 Task: Create a due date automation trigger when advanced on, on the monday after a card is due add basic with the yellow label at 11:00 AM.
Action: Mouse moved to (879, 264)
Screenshot: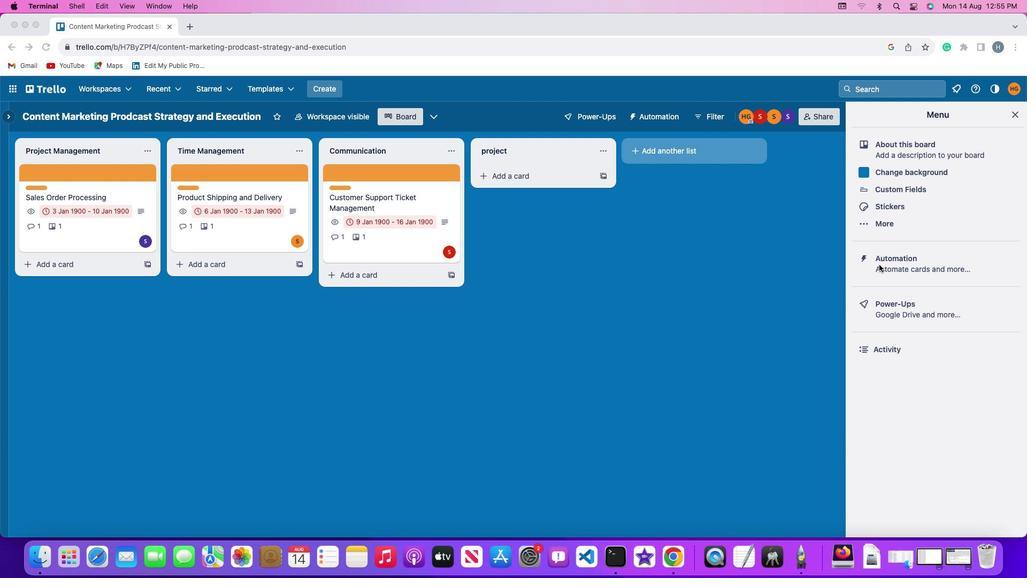 
Action: Mouse pressed left at (879, 264)
Screenshot: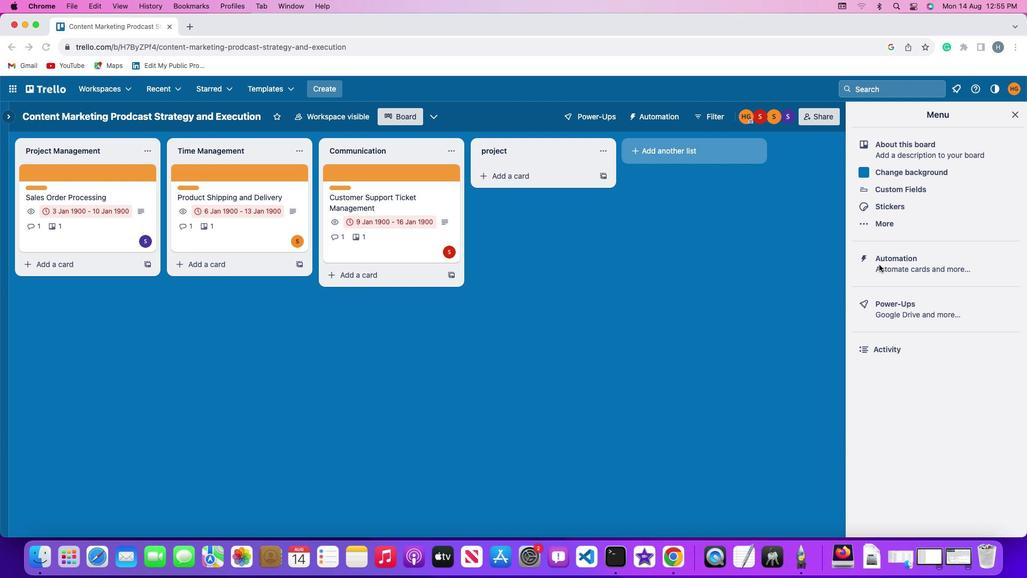 
Action: Mouse pressed left at (879, 264)
Screenshot: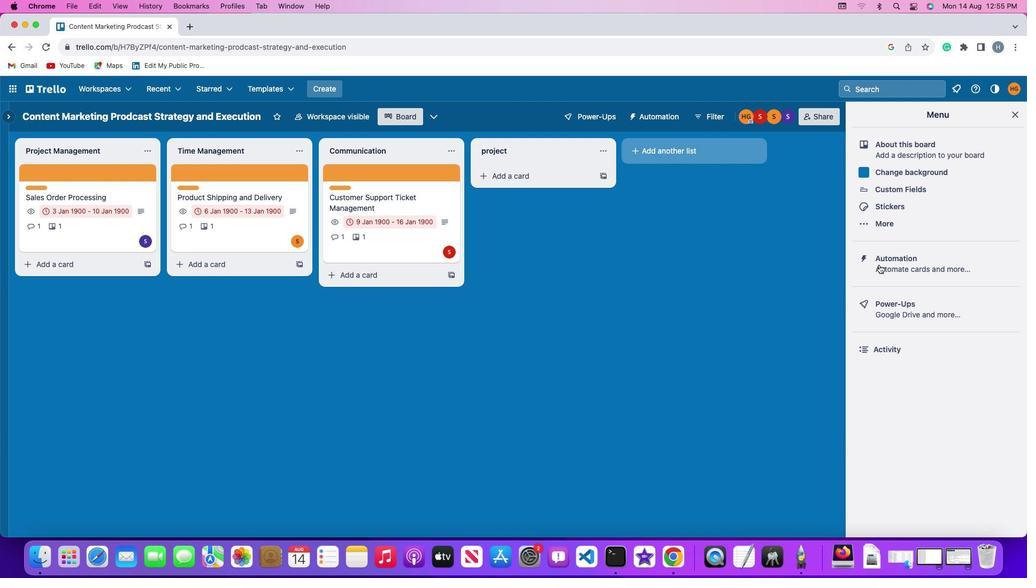 
Action: Mouse moved to (64, 250)
Screenshot: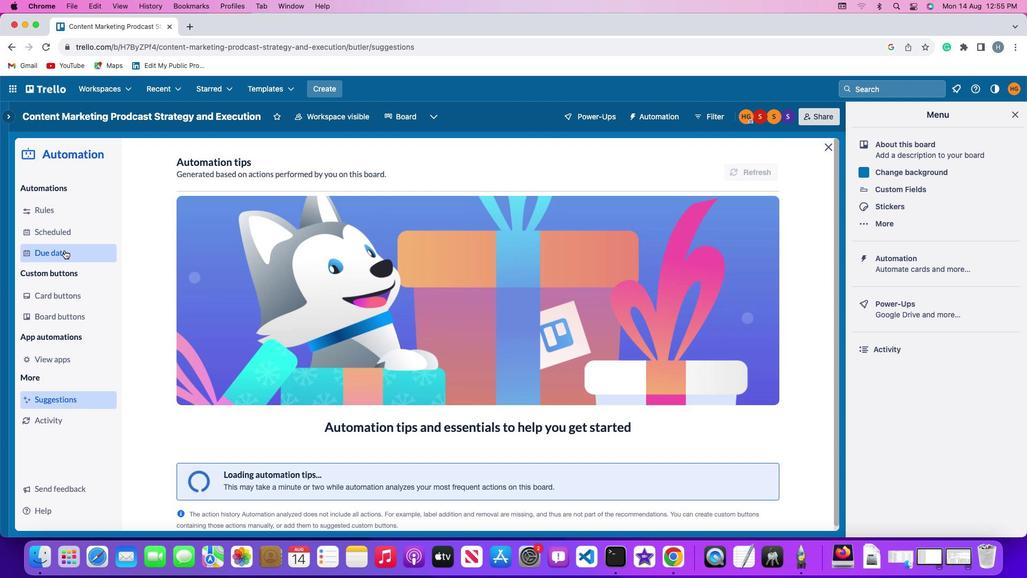 
Action: Mouse pressed left at (64, 250)
Screenshot: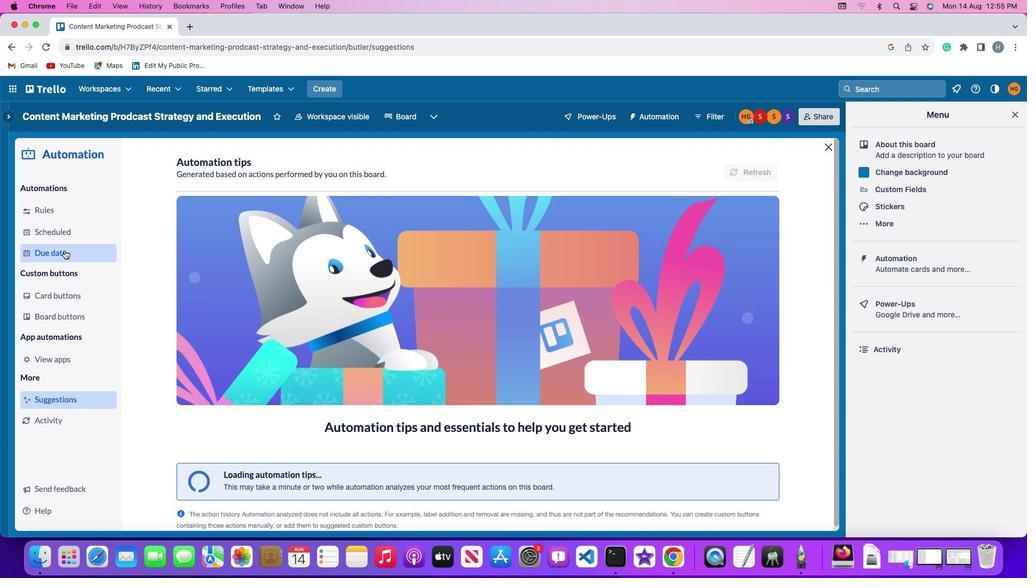 
Action: Mouse moved to (723, 161)
Screenshot: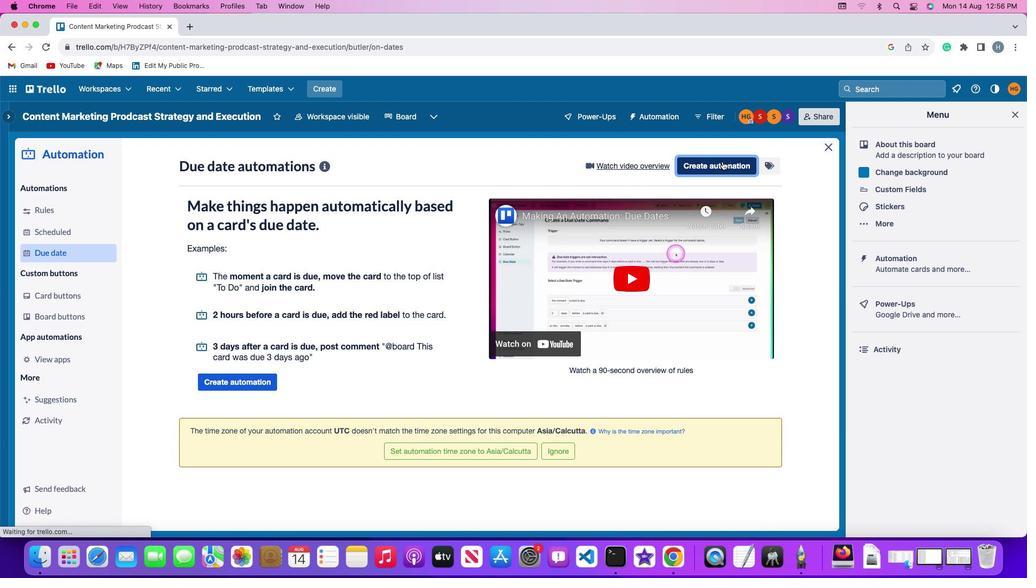 
Action: Mouse pressed left at (723, 161)
Screenshot: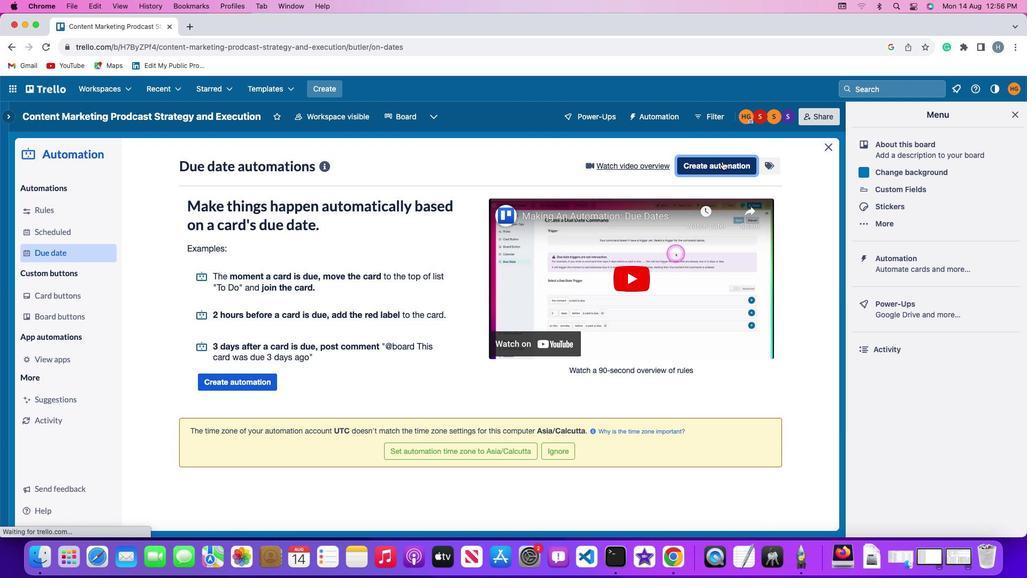 
Action: Mouse moved to (210, 272)
Screenshot: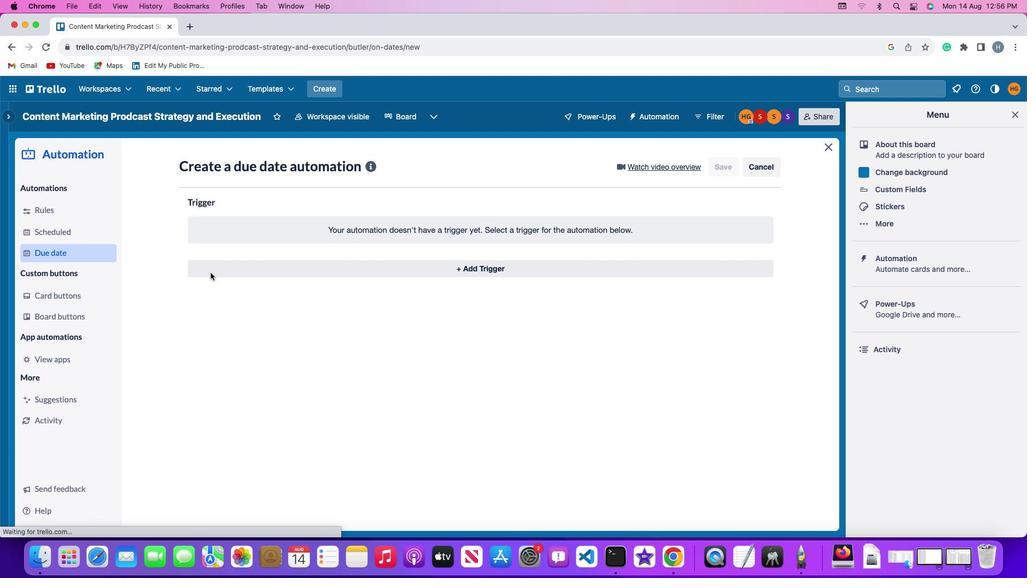 
Action: Mouse pressed left at (210, 272)
Screenshot: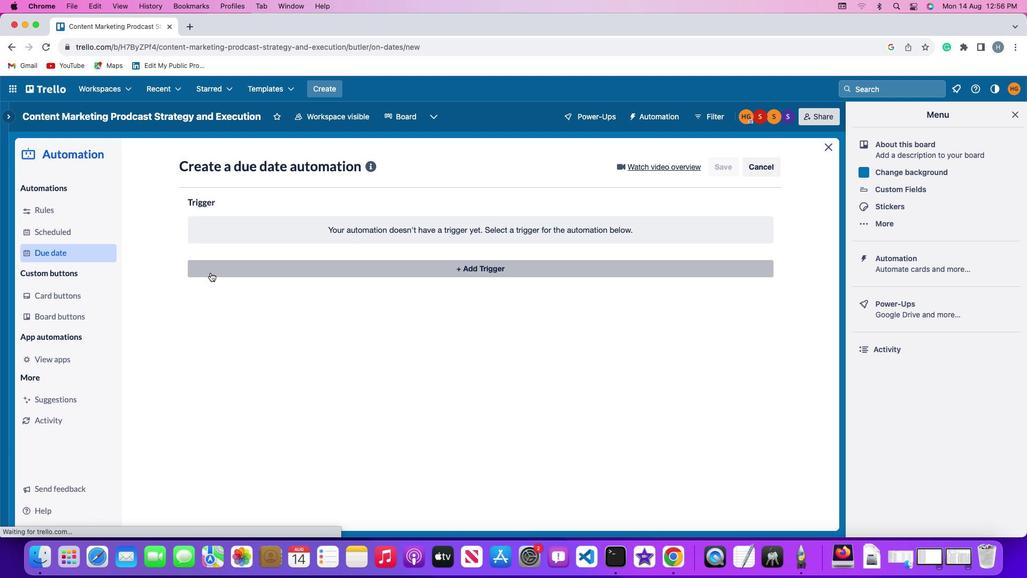 
Action: Mouse moved to (236, 464)
Screenshot: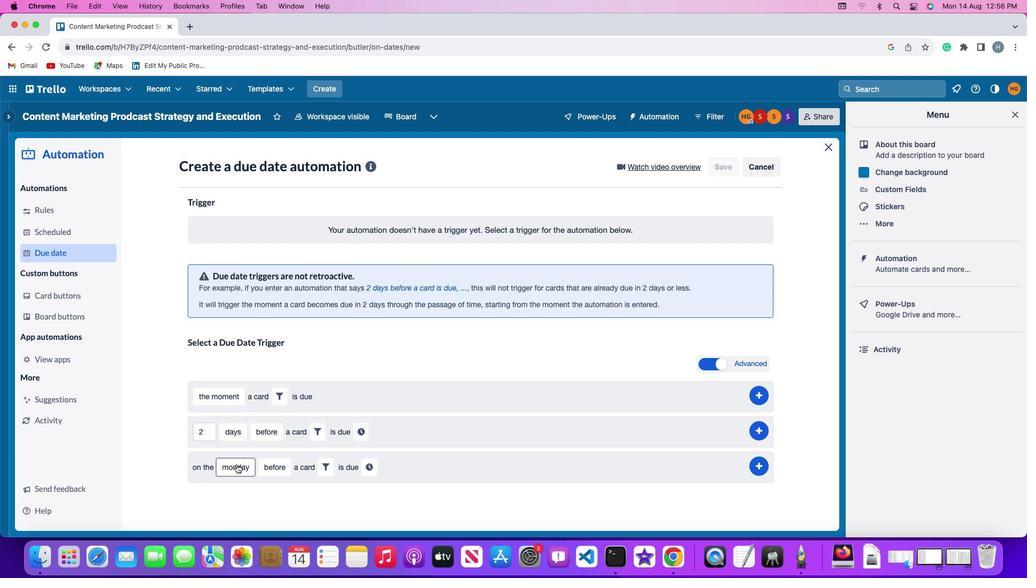 
Action: Mouse pressed left at (236, 464)
Screenshot: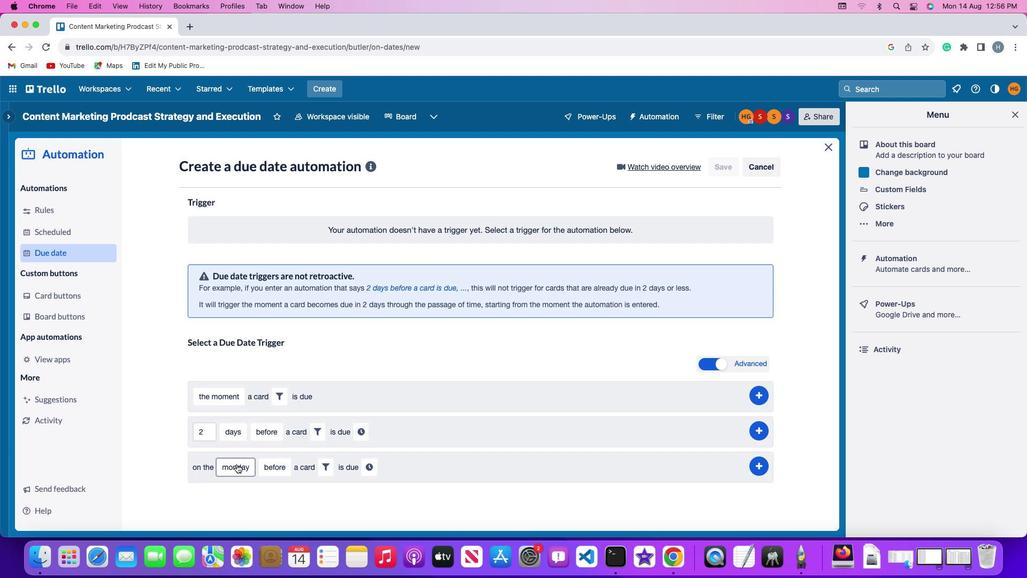 
Action: Mouse moved to (255, 320)
Screenshot: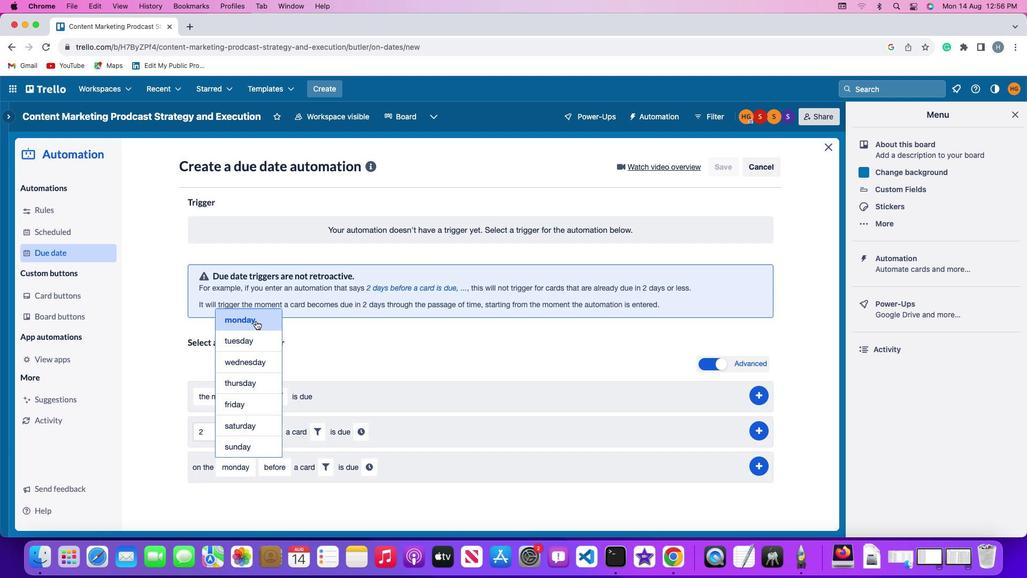 
Action: Mouse pressed left at (255, 320)
Screenshot: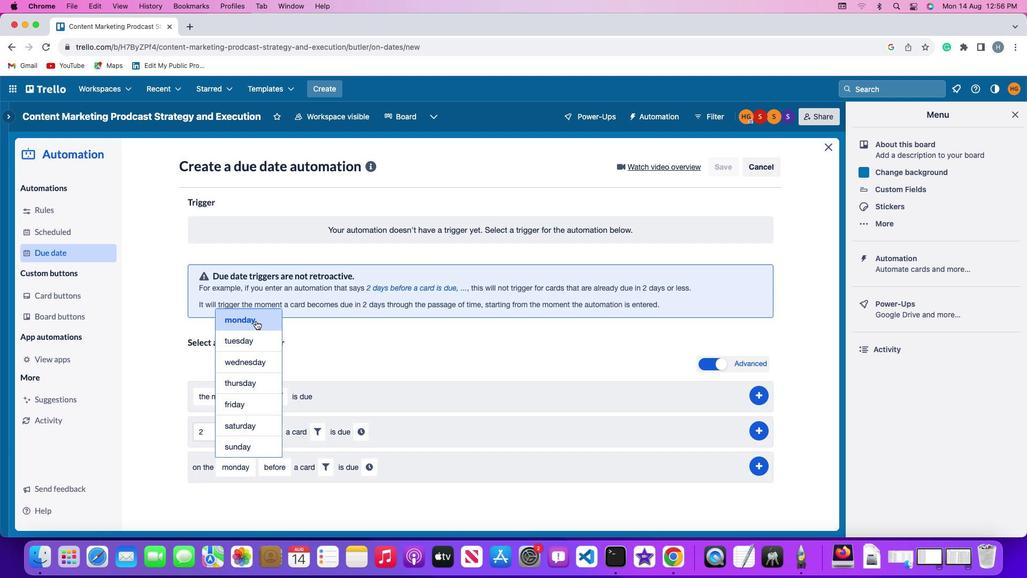 
Action: Mouse moved to (276, 469)
Screenshot: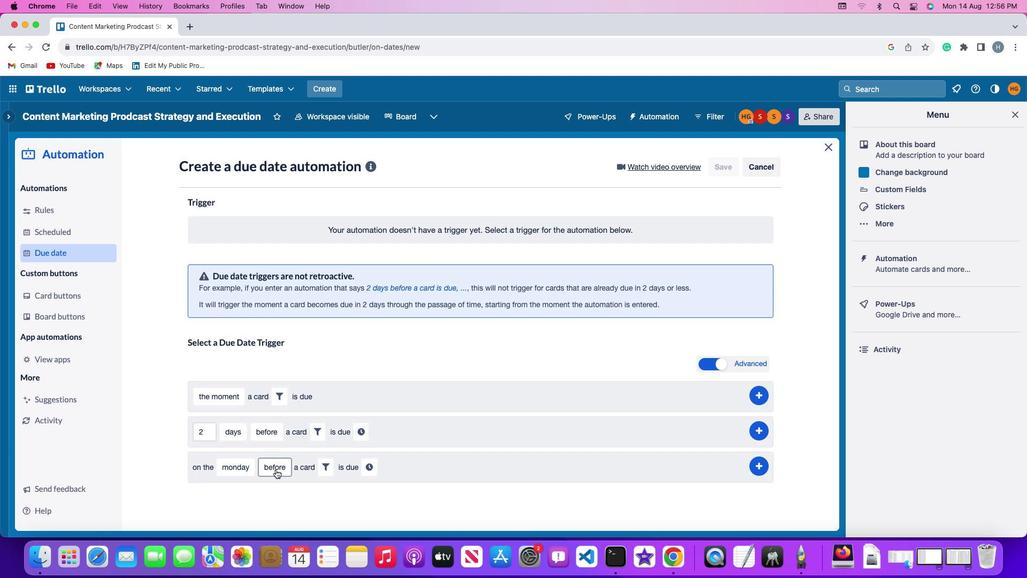 
Action: Mouse pressed left at (276, 469)
Screenshot: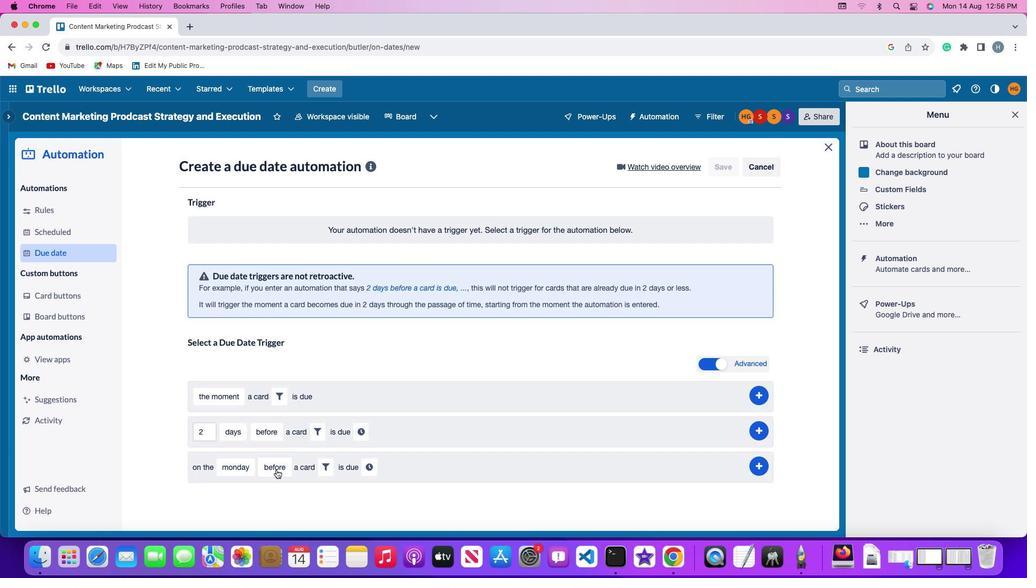 
Action: Mouse moved to (296, 403)
Screenshot: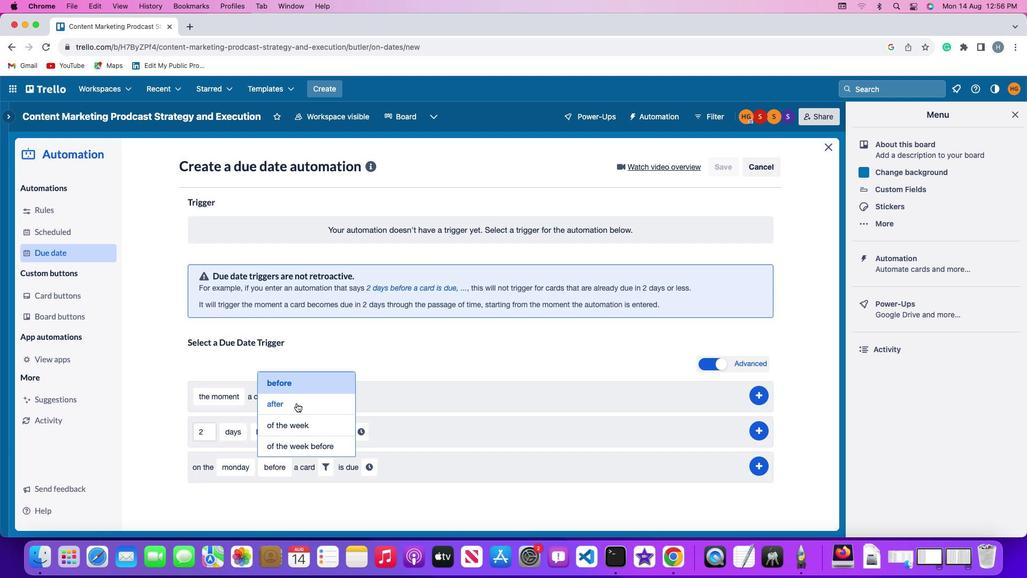 
Action: Mouse pressed left at (296, 403)
Screenshot: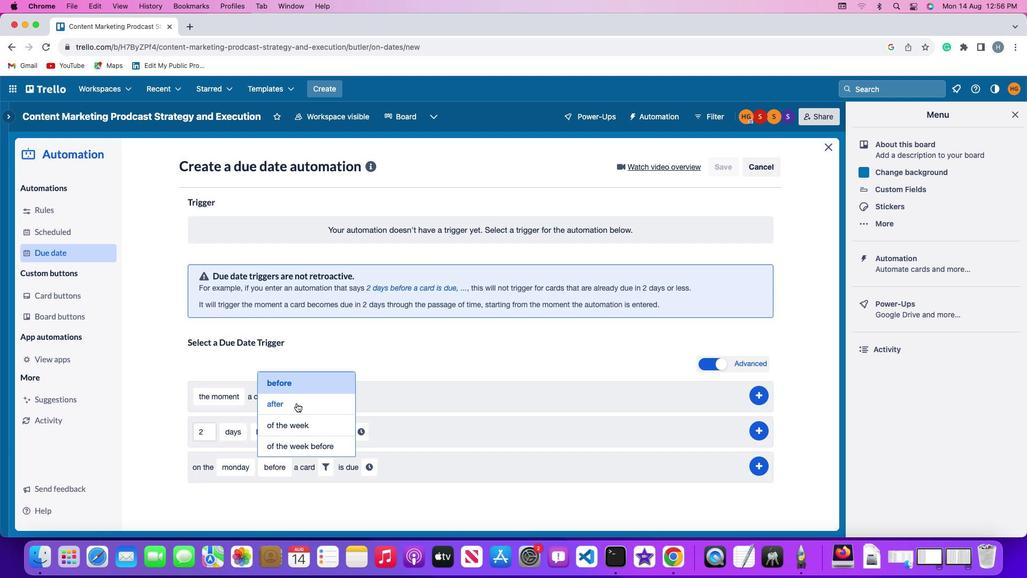 
Action: Mouse moved to (320, 469)
Screenshot: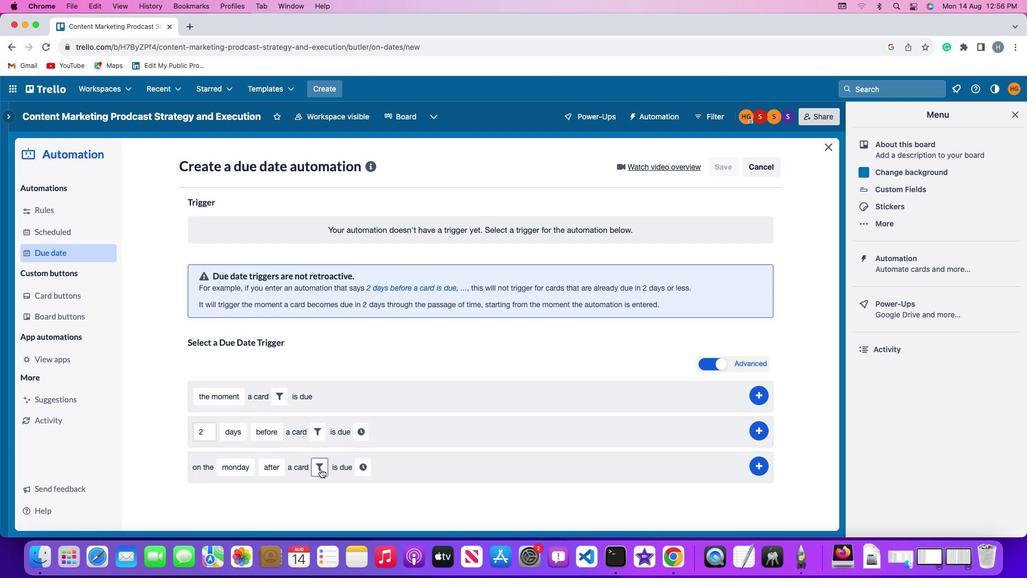 
Action: Mouse pressed left at (320, 469)
Screenshot: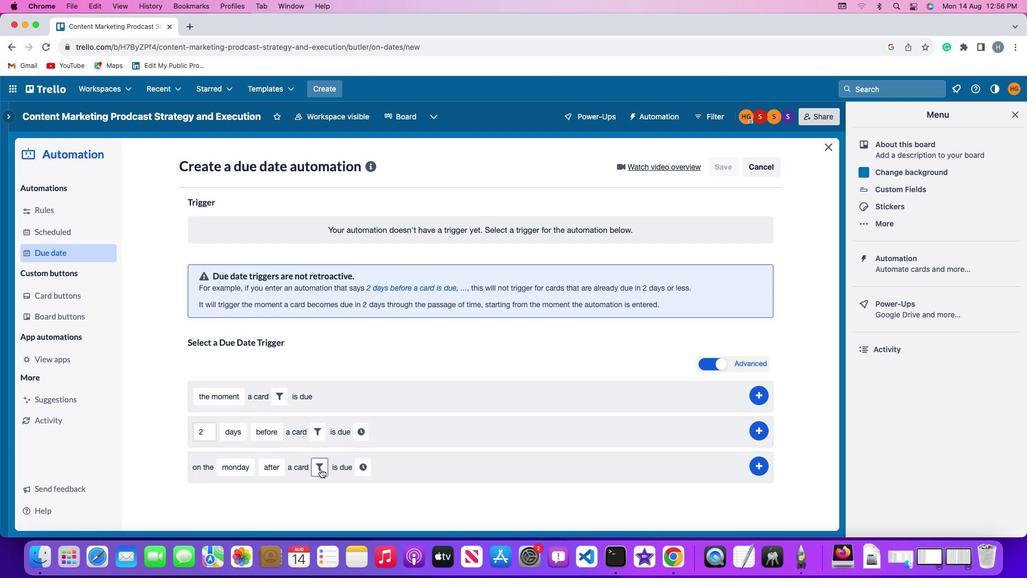 
Action: Mouse moved to (286, 479)
Screenshot: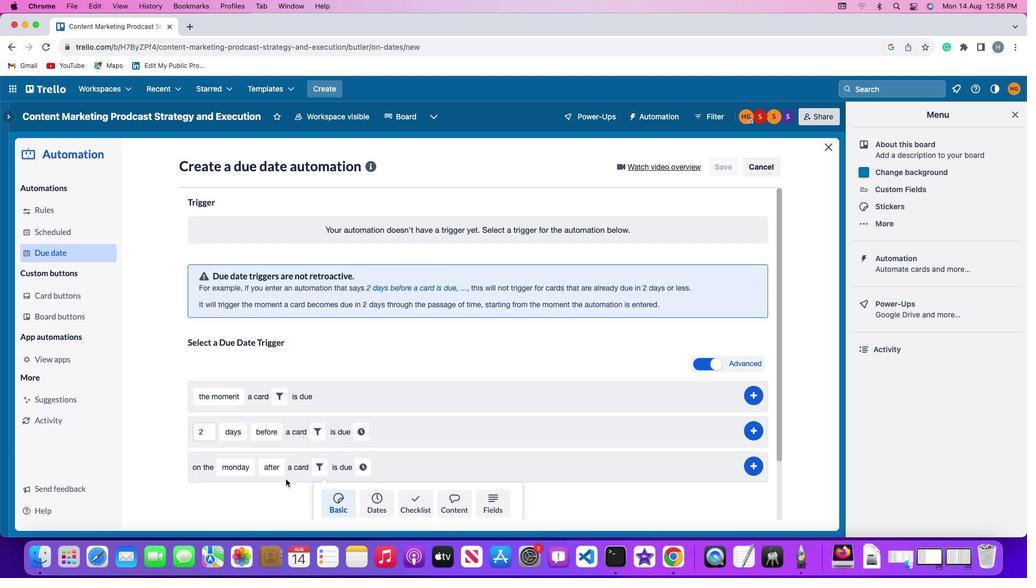 
Action: Mouse scrolled (286, 479) with delta (0, 0)
Screenshot: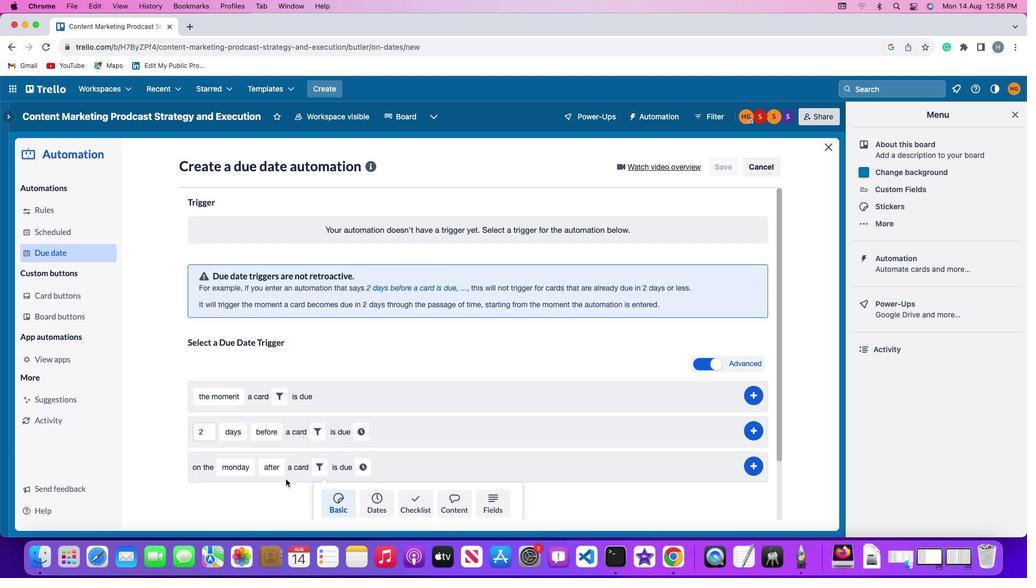 
Action: Mouse scrolled (286, 479) with delta (0, 0)
Screenshot: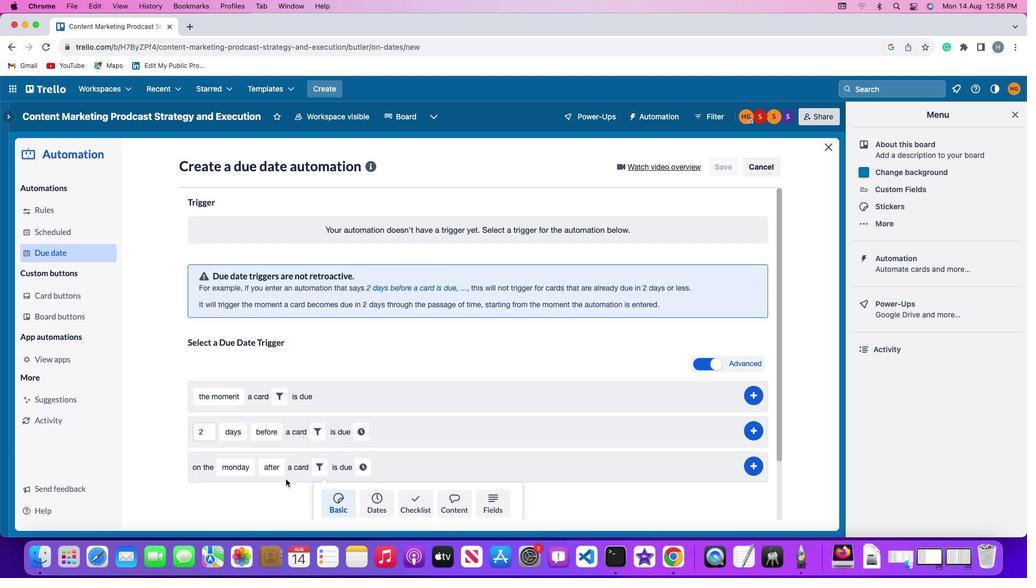 
Action: Mouse scrolled (286, 479) with delta (0, -1)
Screenshot: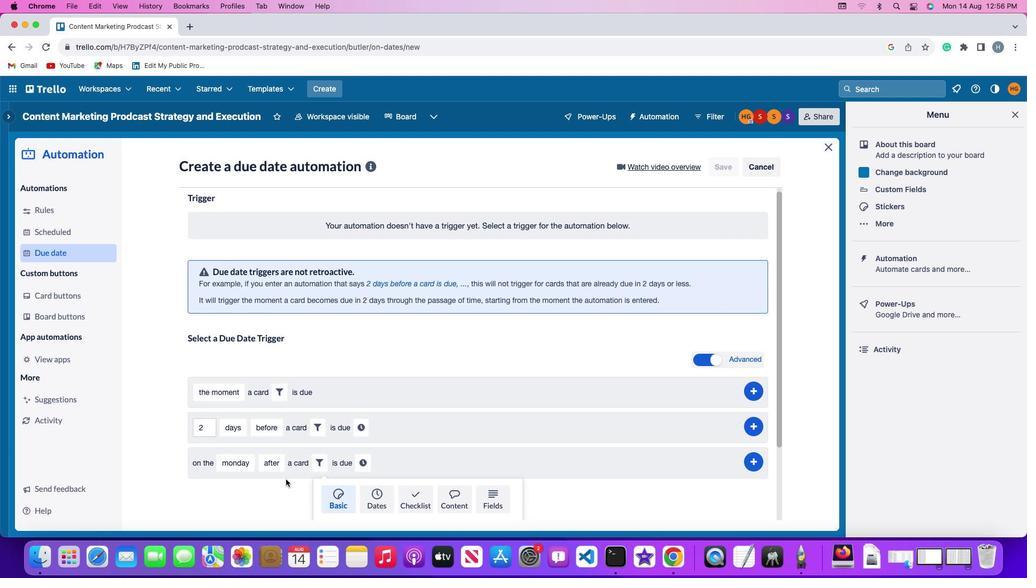 
Action: Mouse scrolled (286, 479) with delta (0, -2)
Screenshot: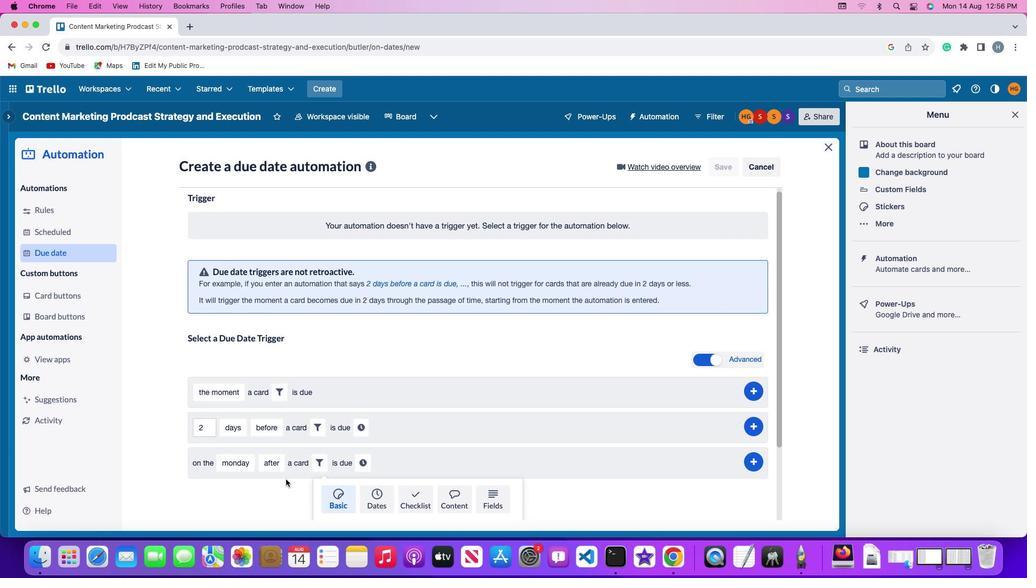 
Action: Mouse scrolled (286, 479) with delta (0, -3)
Screenshot: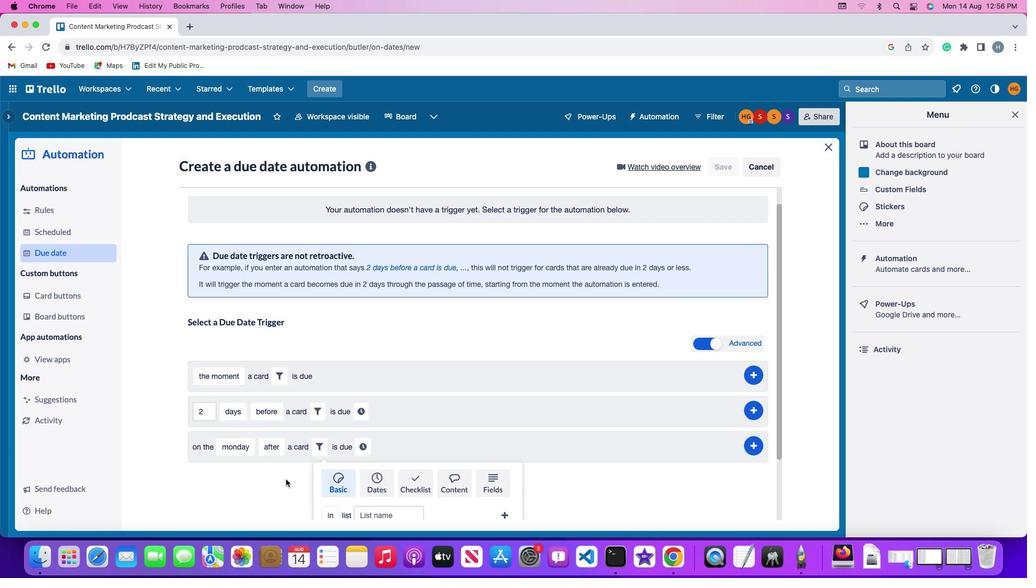 
Action: Mouse moved to (286, 479)
Screenshot: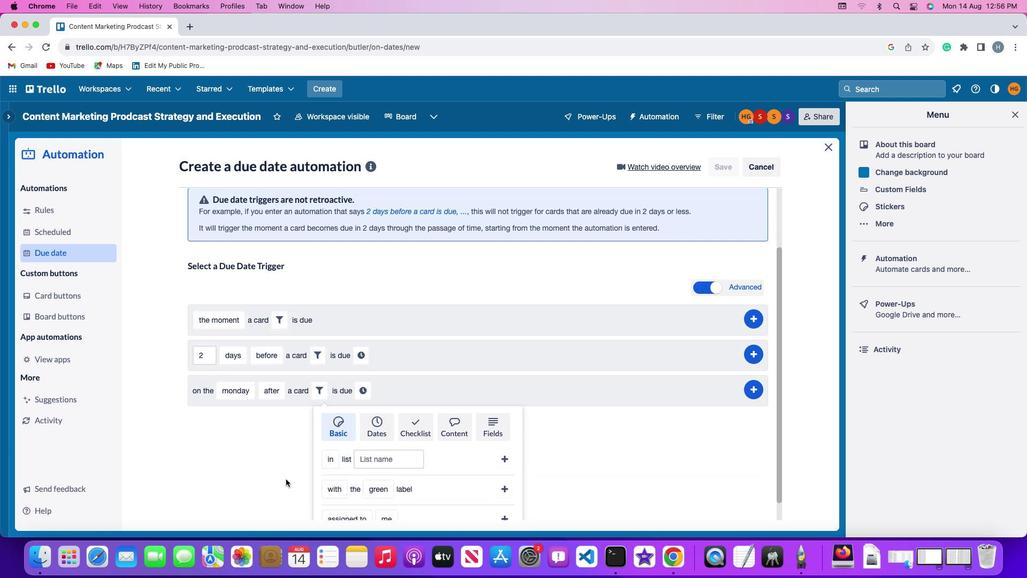 
Action: Mouse scrolled (286, 479) with delta (0, 0)
Screenshot: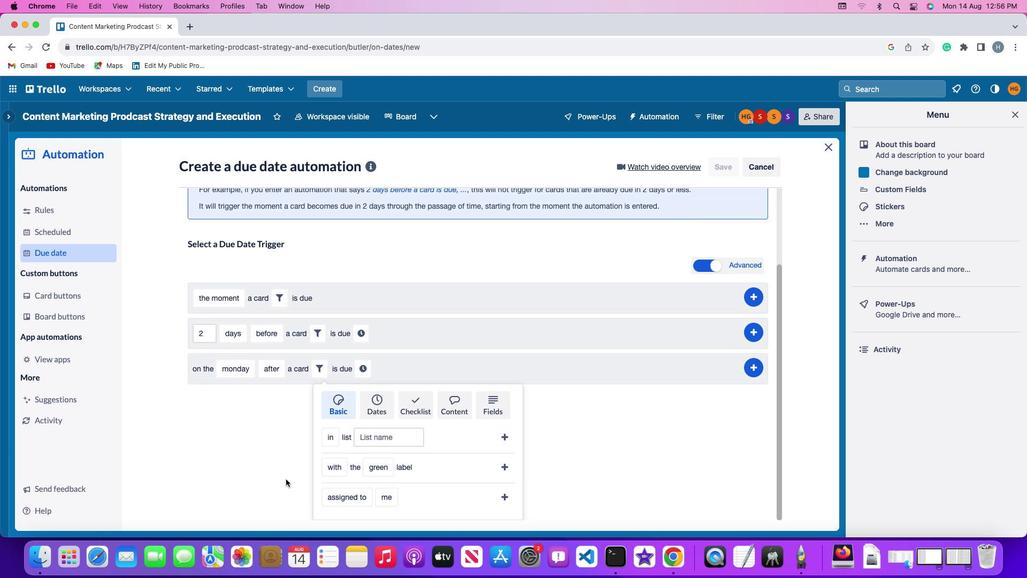 
Action: Mouse scrolled (286, 479) with delta (0, 0)
Screenshot: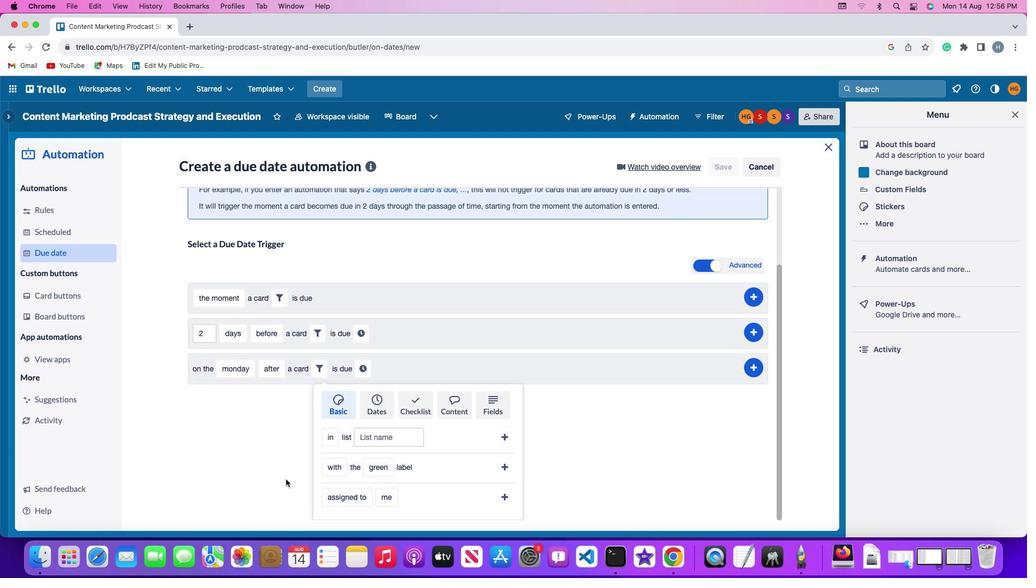 
Action: Mouse scrolled (286, 479) with delta (0, -1)
Screenshot: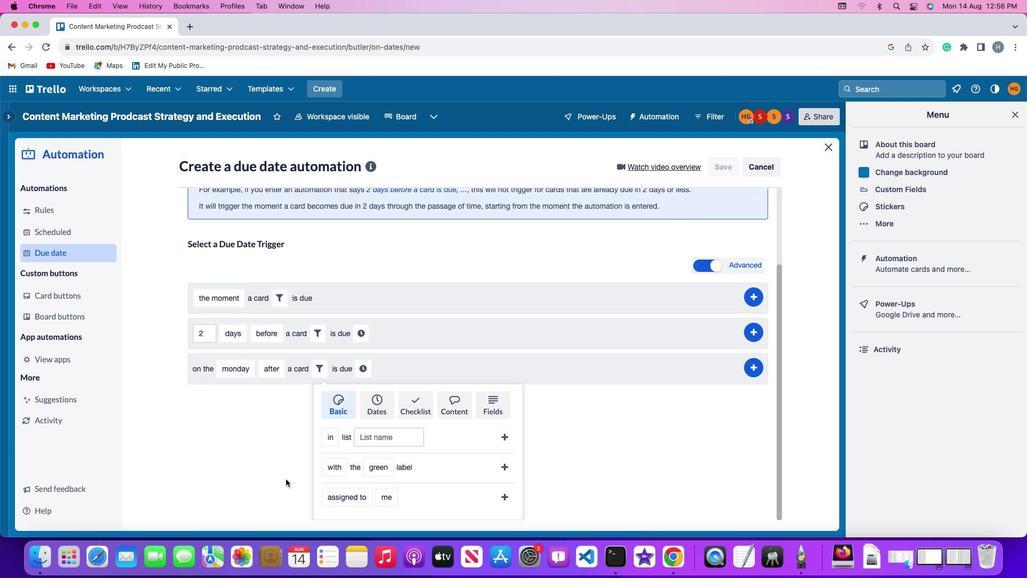 
Action: Mouse moved to (334, 470)
Screenshot: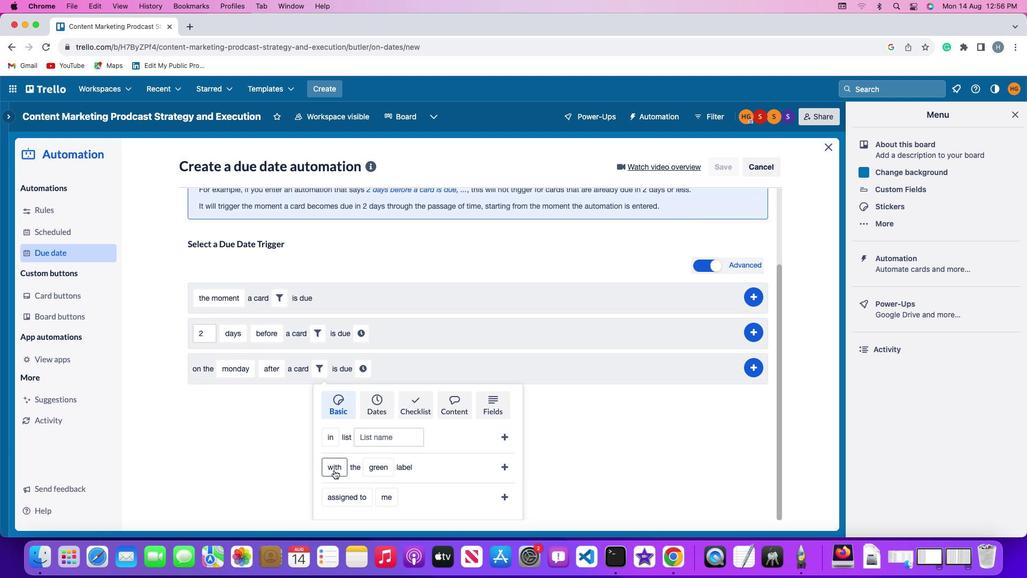 
Action: Mouse pressed left at (334, 470)
Screenshot: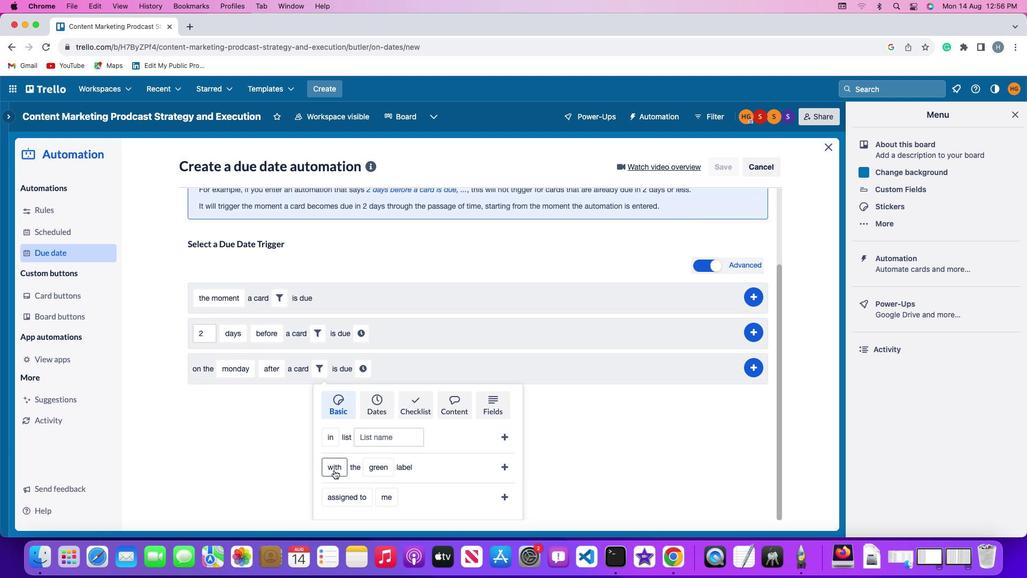 
Action: Mouse moved to (349, 403)
Screenshot: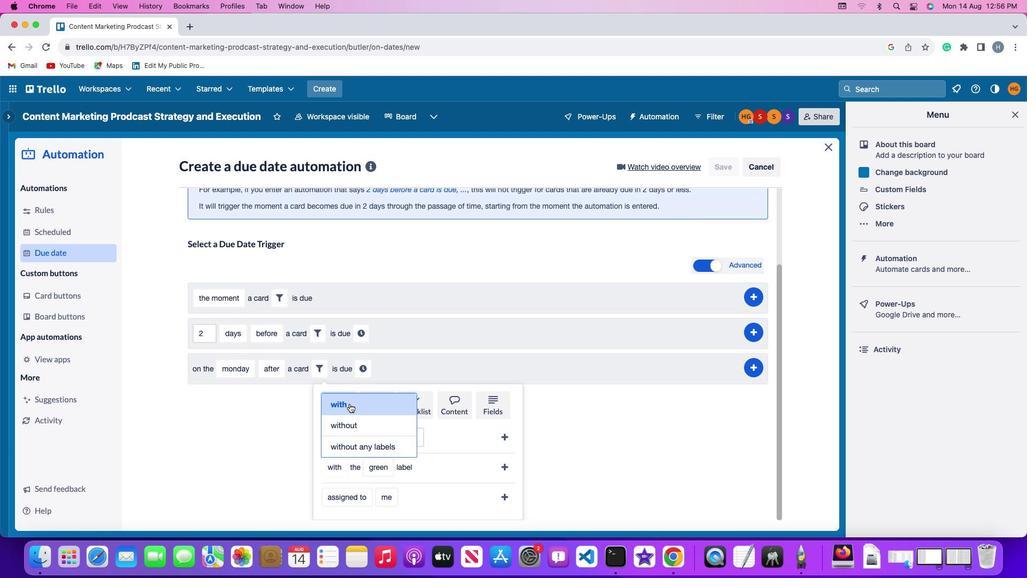 
Action: Mouse pressed left at (349, 403)
Screenshot: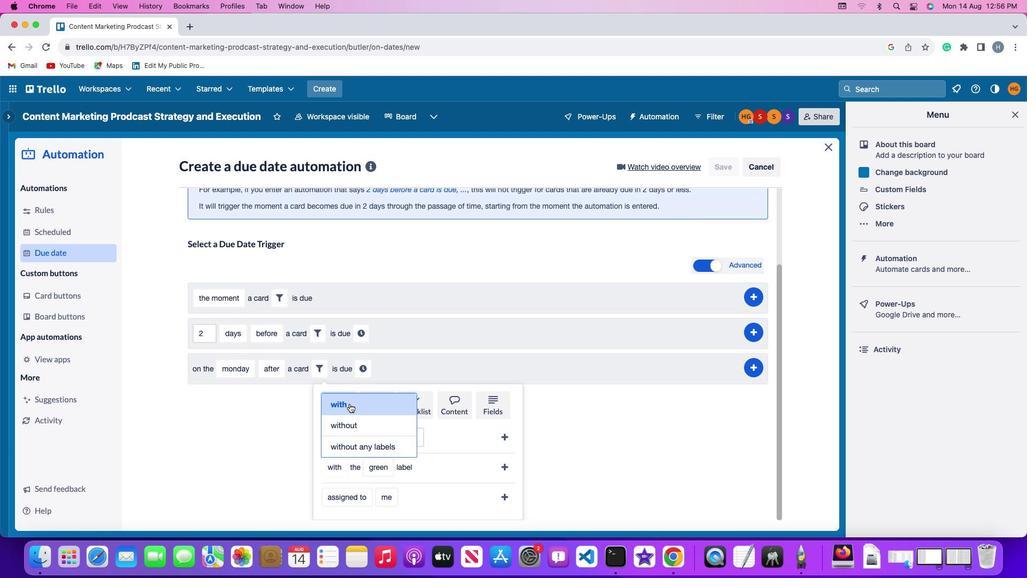 
Action: Mouse moved to (369, 465)
Screenshot: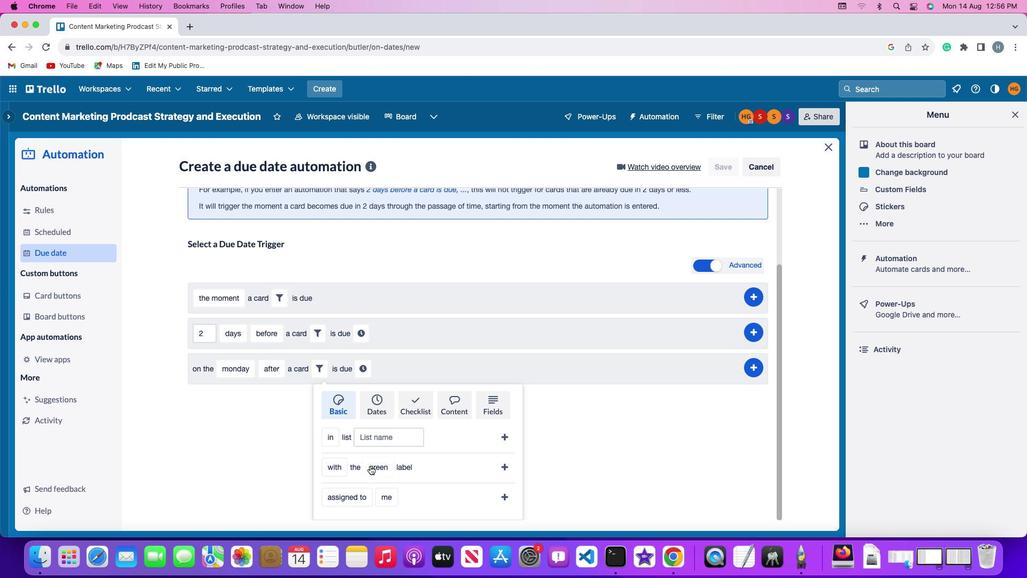 
Action: Mouse pressed left at (369, 465)
Screenshot: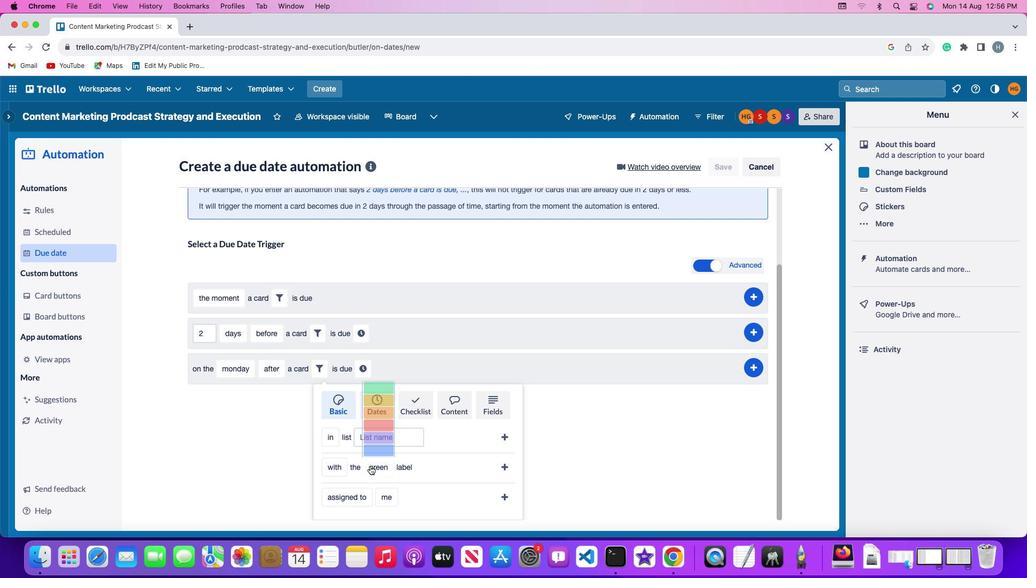 
Action: Mouse moved to (381, 351)
Screenshot: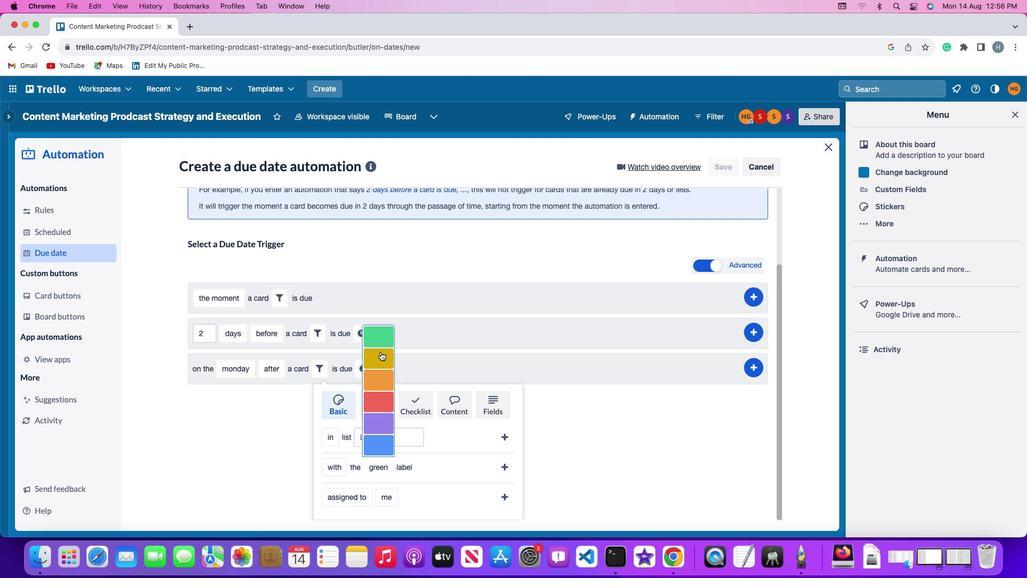 
Action: Mouse pressed left at (381, 351)
Screenshot: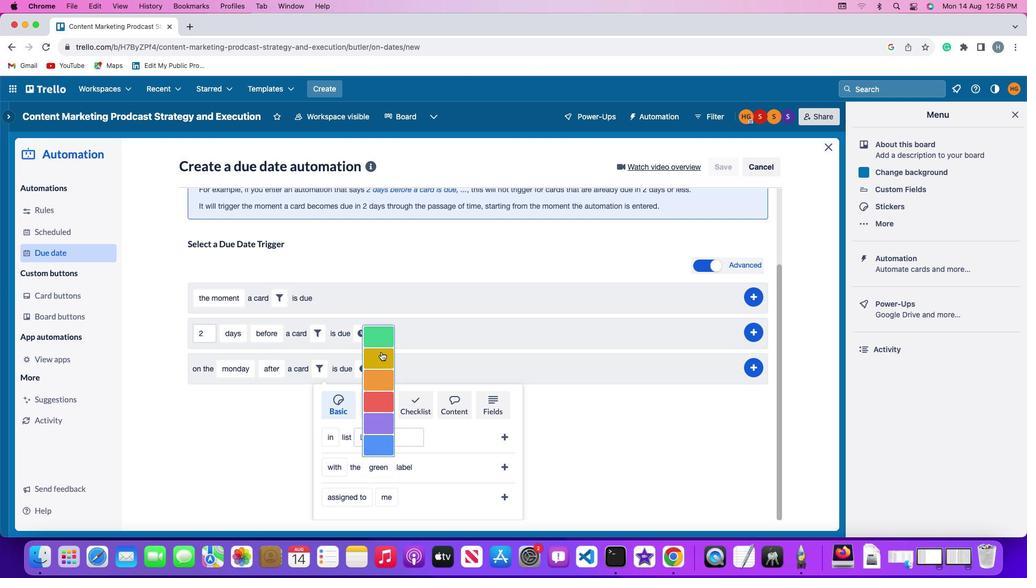 
Action: Mouse moved to (504, 468)
Screenshot: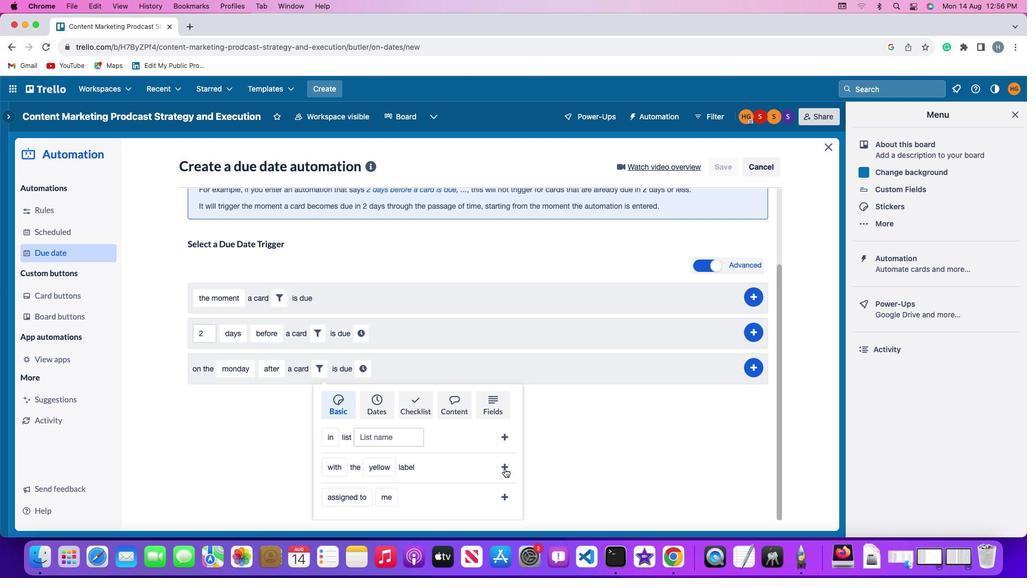 
Action: Mouse pressed left at (504, 468)
Screenshot: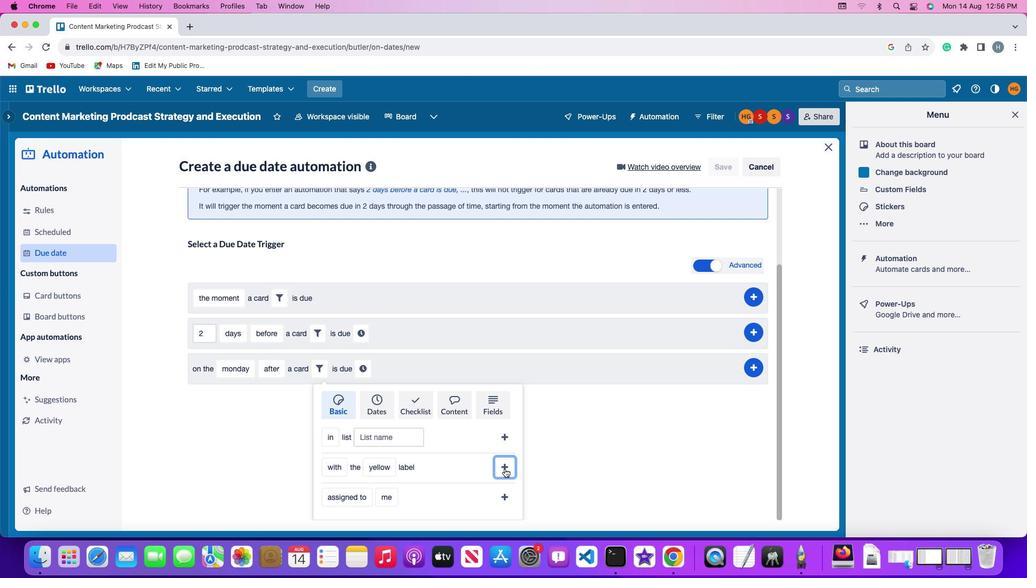 
Action: Mouse moved to (458, 467)
Screenshot: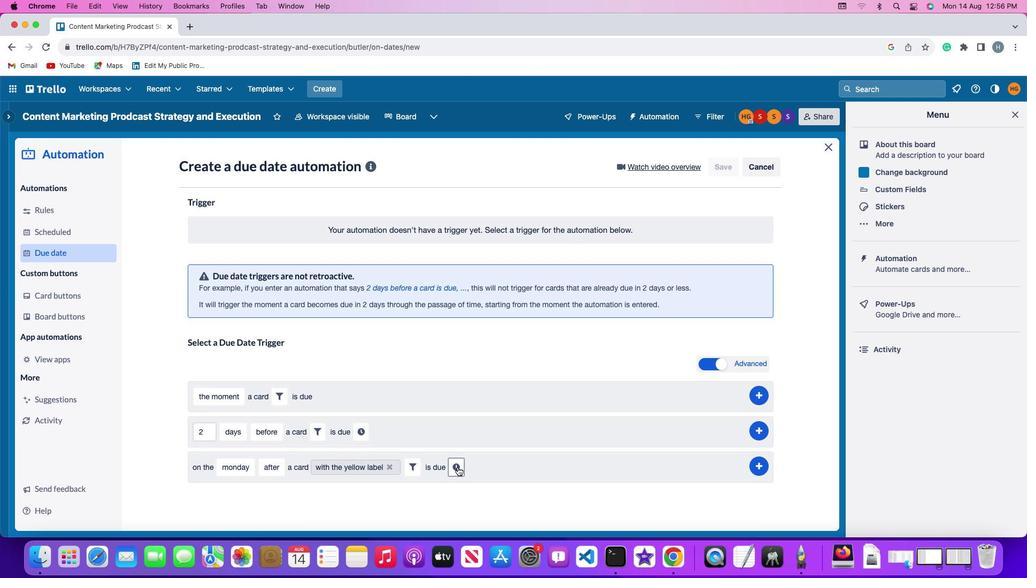
Action: Mouse pressed left at (458, 467)
Screenshot: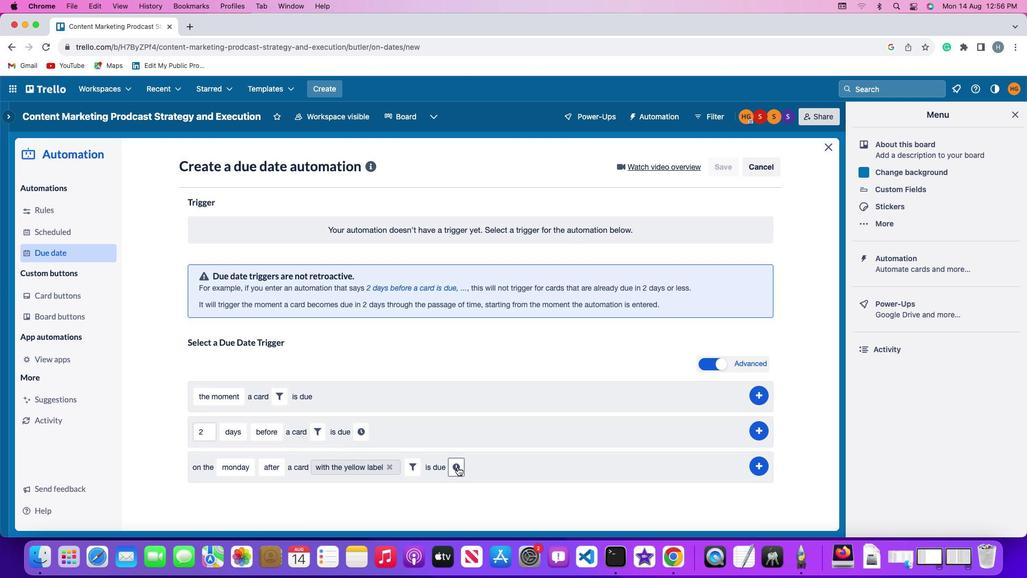 
Action: Mouse moved to (482, 470)
Screenshot: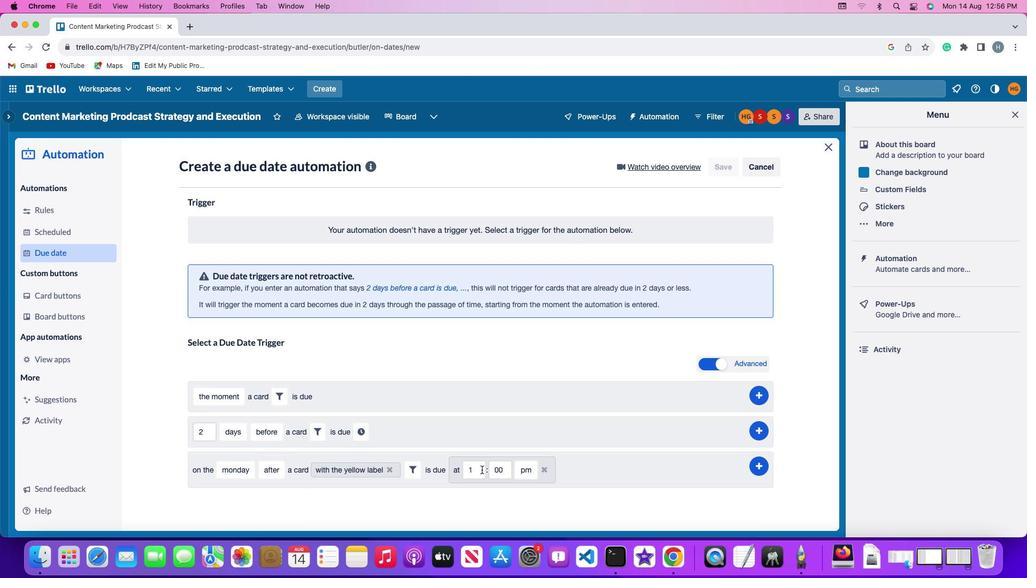 
Action: Mouse pressed left at (482, 470)
Screenshot: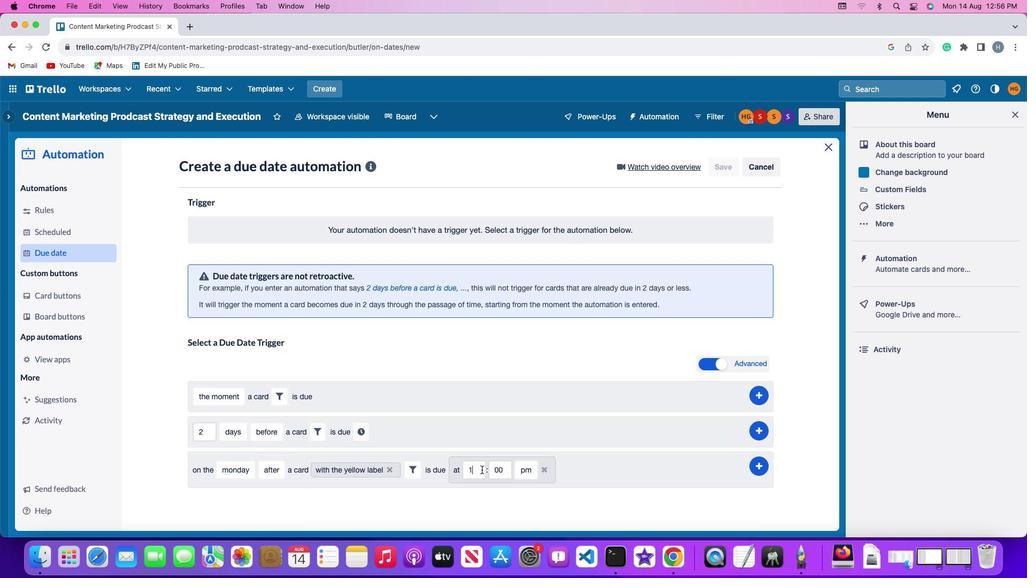 
Action: Mouse moved to (482, 469)
Screenshot: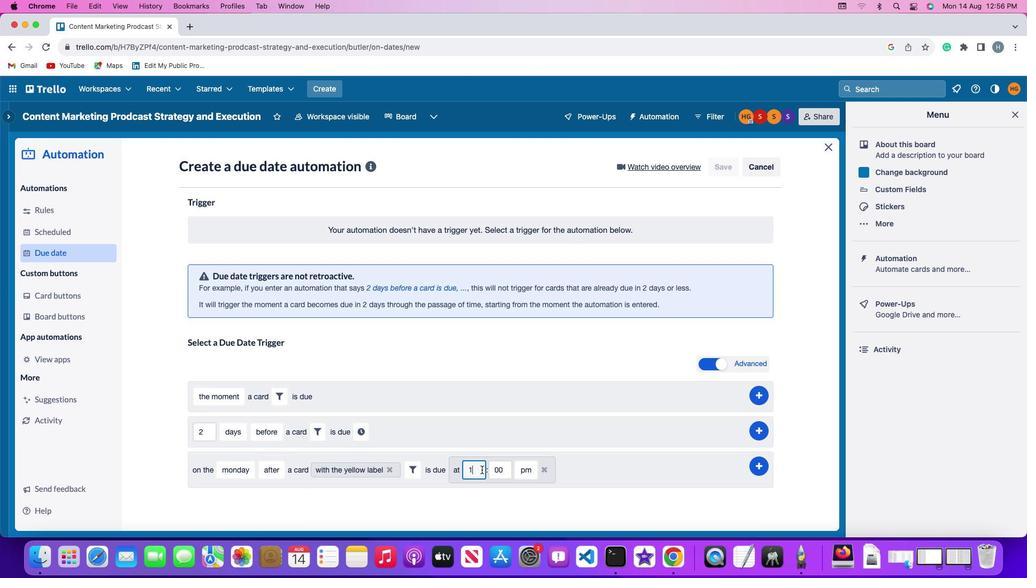 
Action: Key pressed Key.backspaceKey.backspace
Screenshot: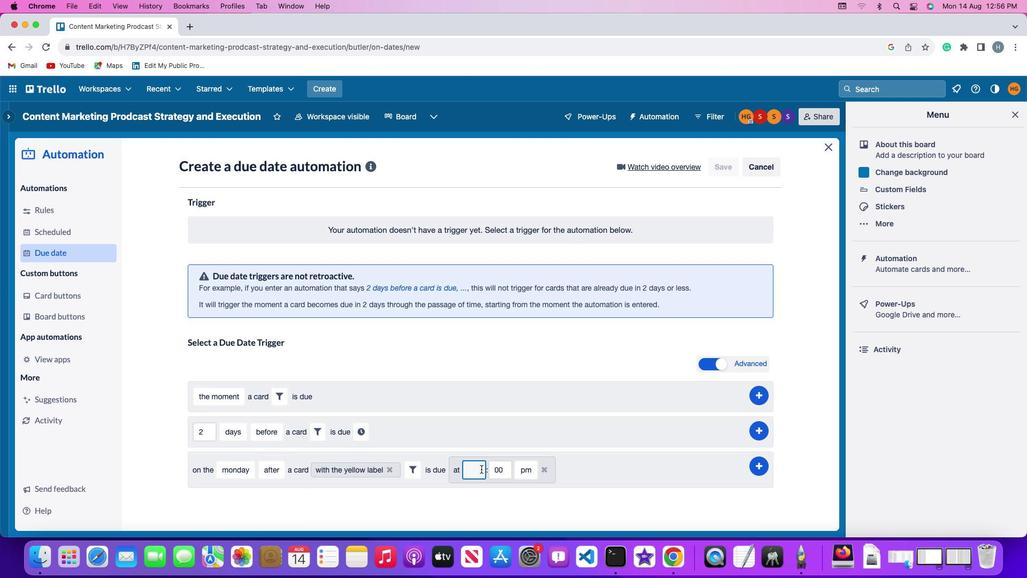 
Action: Mouse moved to (481, 469)
Screenshot: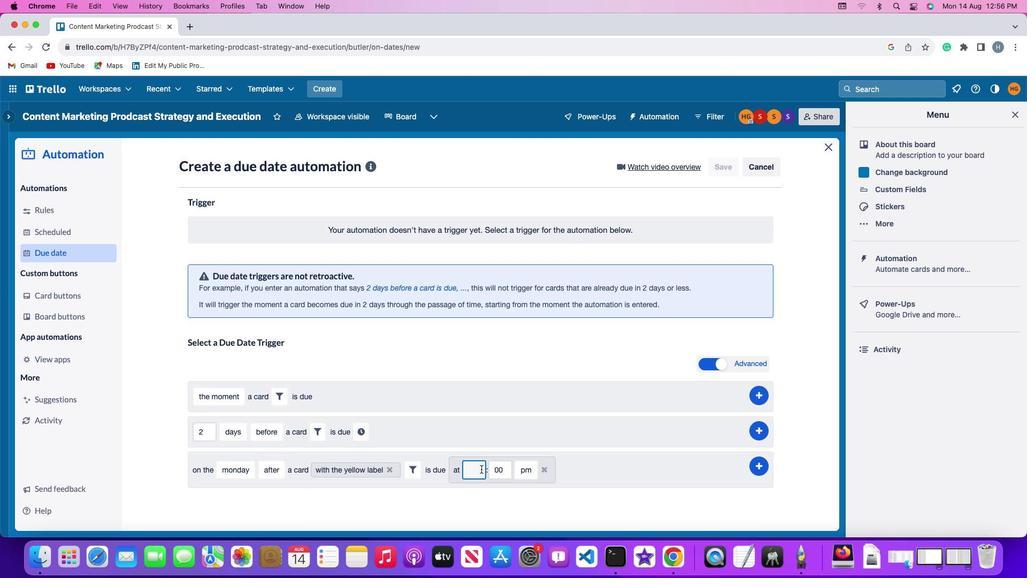 
Action: Key pressed '1''1'
Screenshot: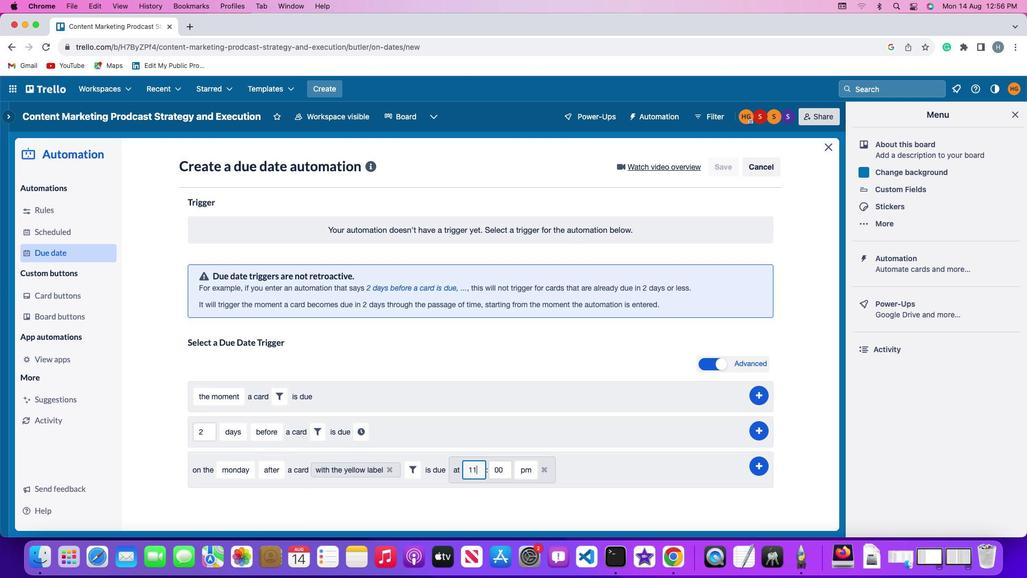 
Action: Mouse moved to (504, 468)
Screenshot: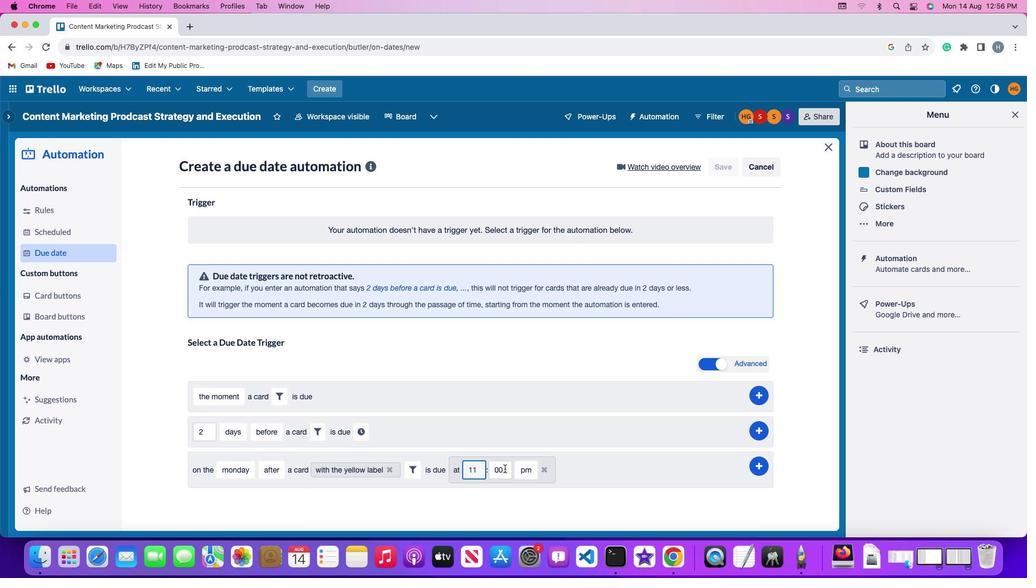 
Action: Mouse pressed left at (504, 468)
Screenshot: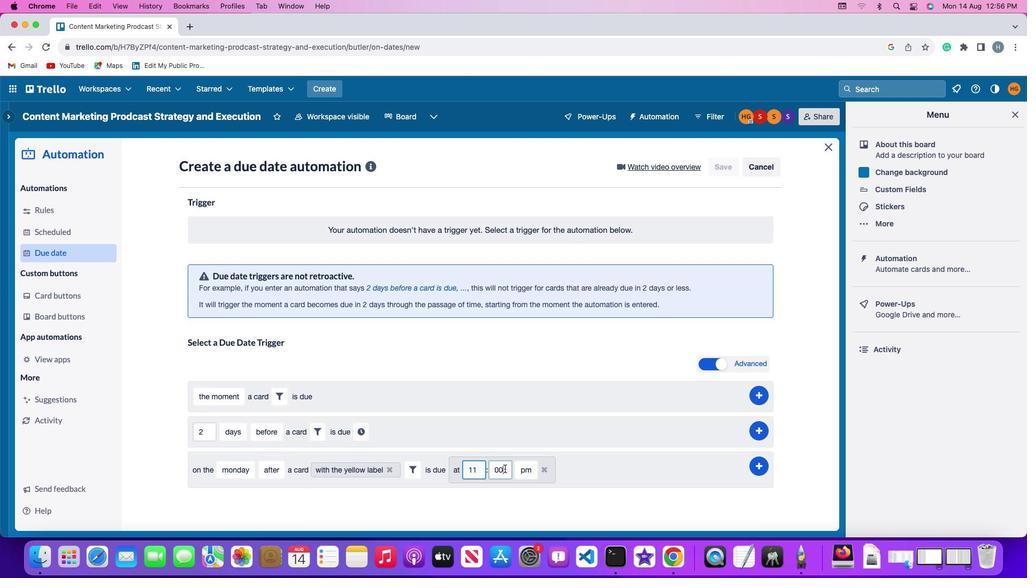 
Action: Key pressed Key.backspaceKey.backspace
Screenshot: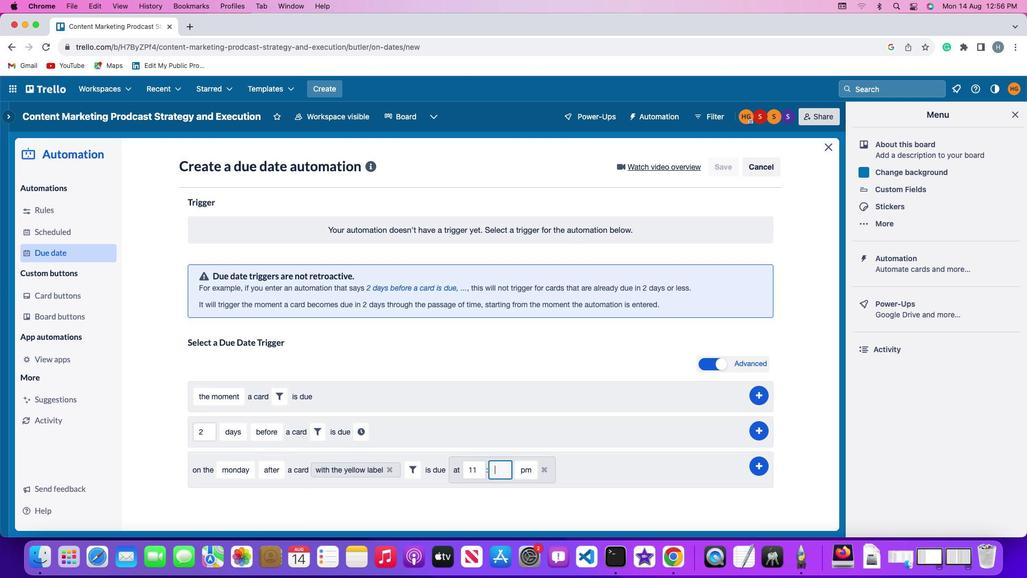 
Action: Mouse moved to (504, 468)
Screenshot: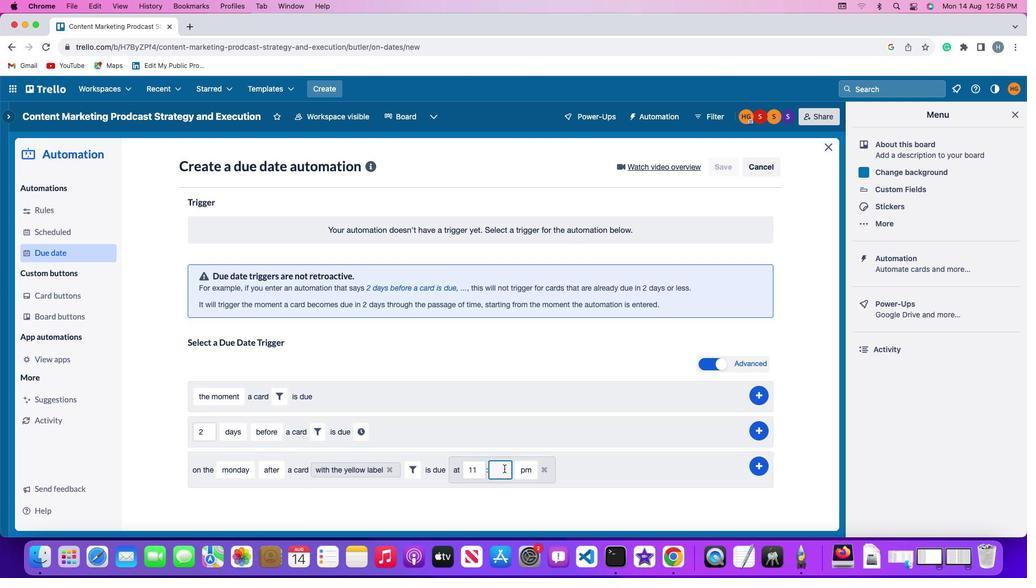 
Action: Key pressed '0'
Screenshot: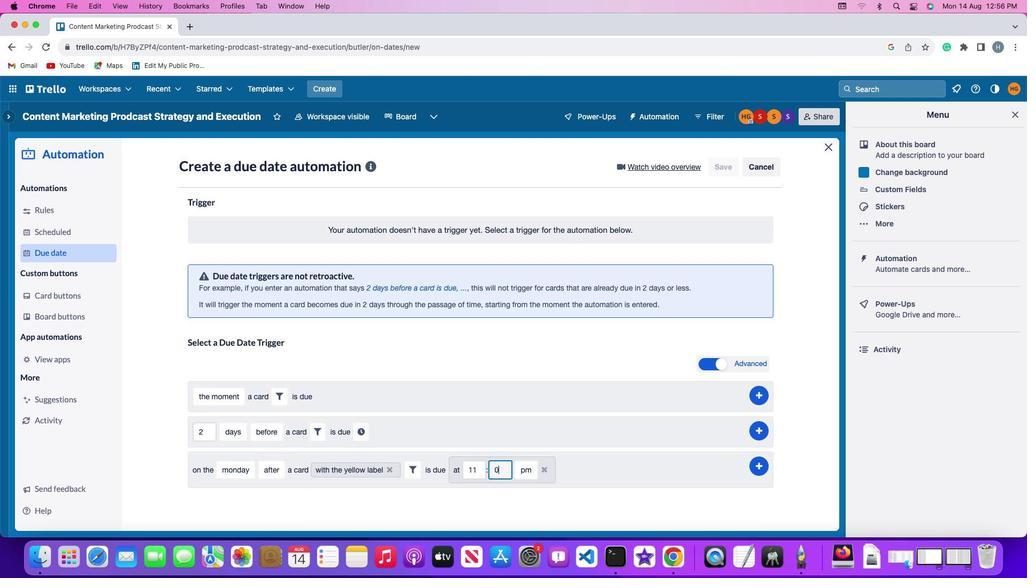 
Action: Mouse moved to (502, 469)
Screenshot: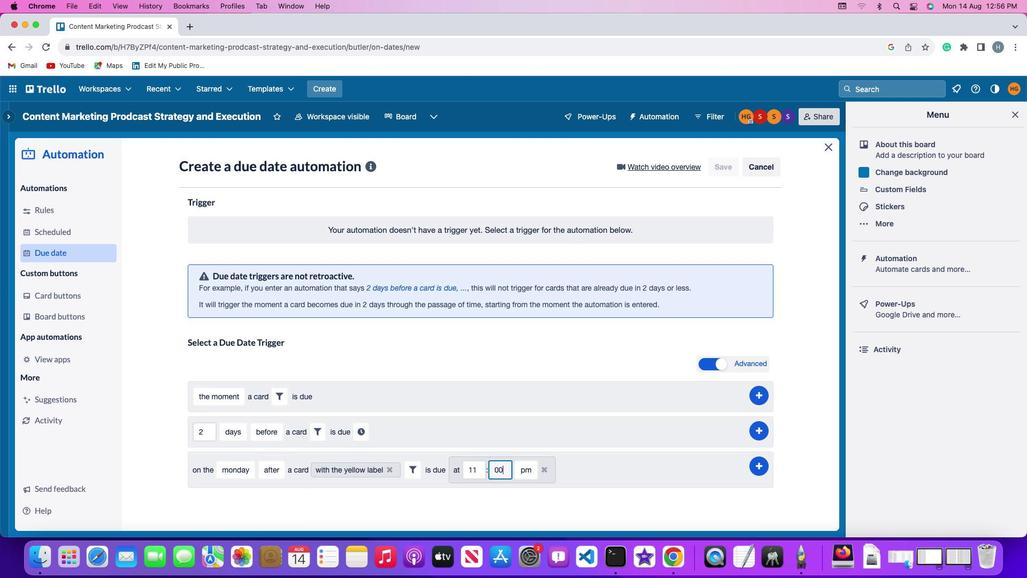 
Action: Key pressed '0'
Screenshot: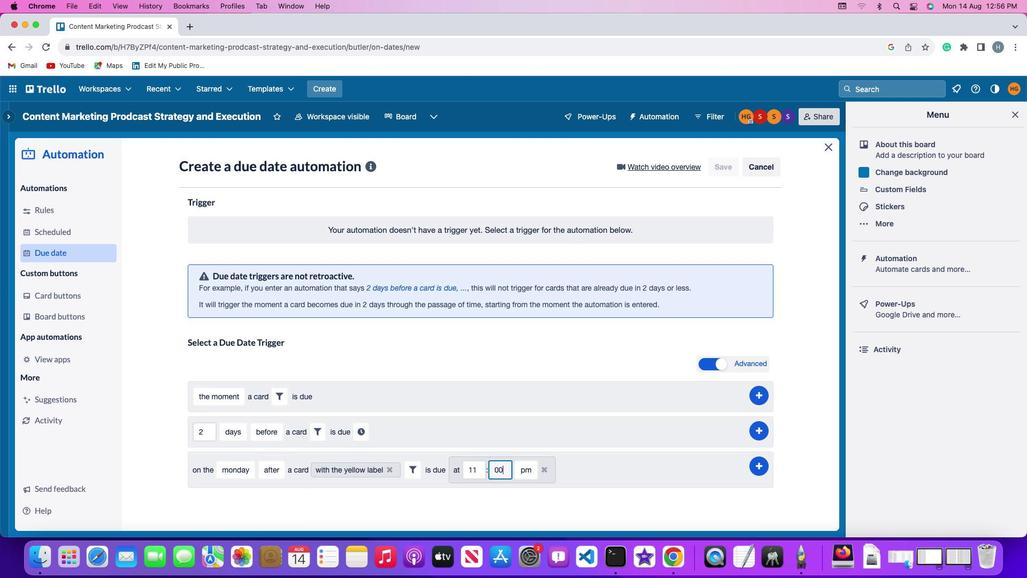 
Action: Mouse moved to (524, 471)
Screenshot: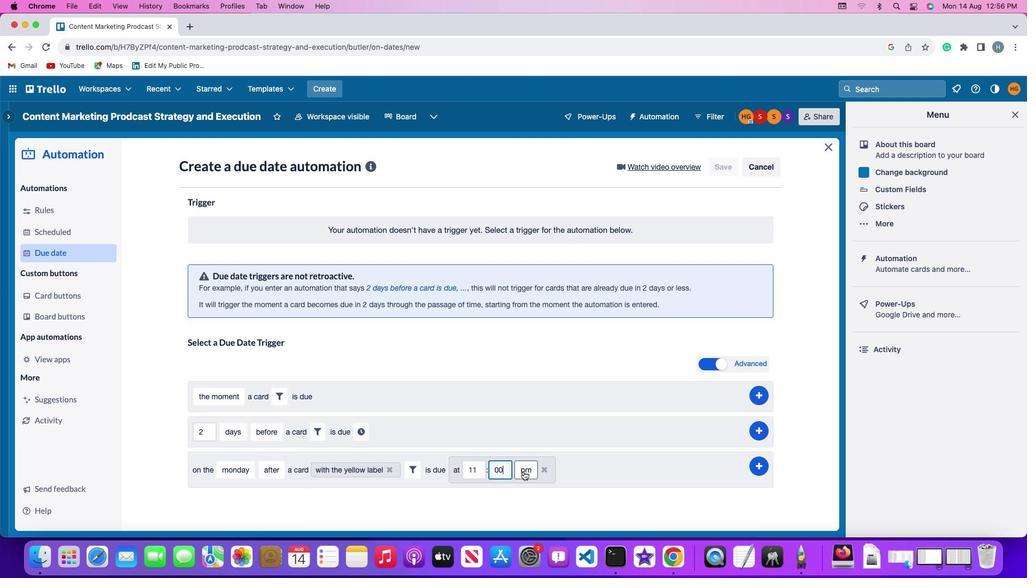 
Action: Mouse pressed left at (524, 471)
Screenshot: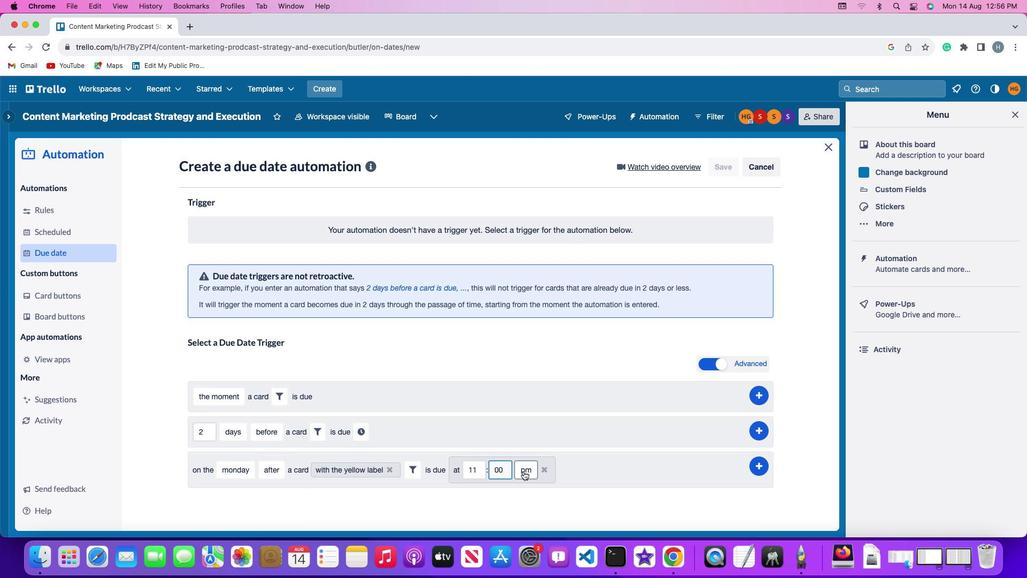 
Action: Mouse moved to (527, 489)
Screenshot: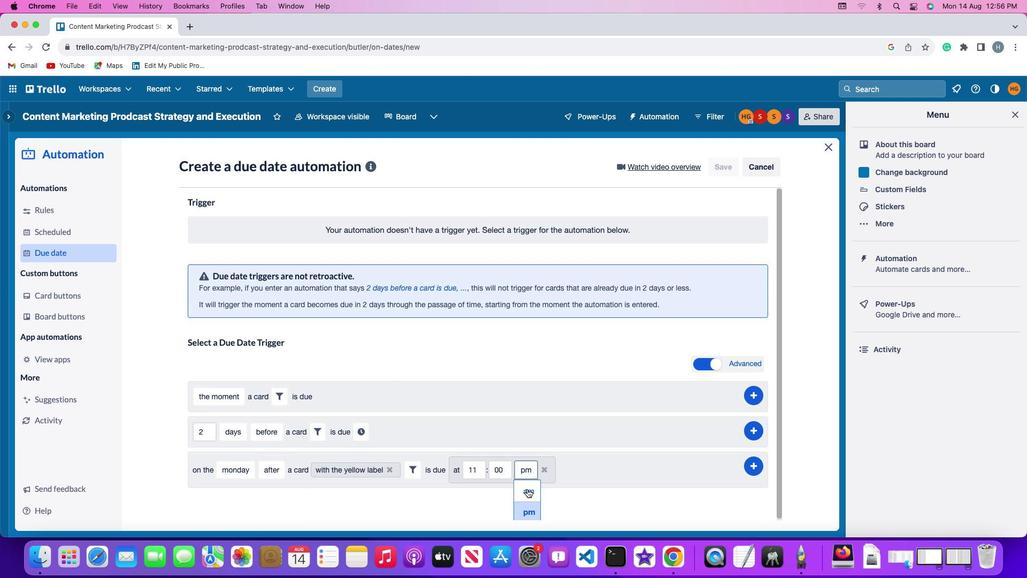 
Action: Mouse pressed left at (527, 489)
Screenshot: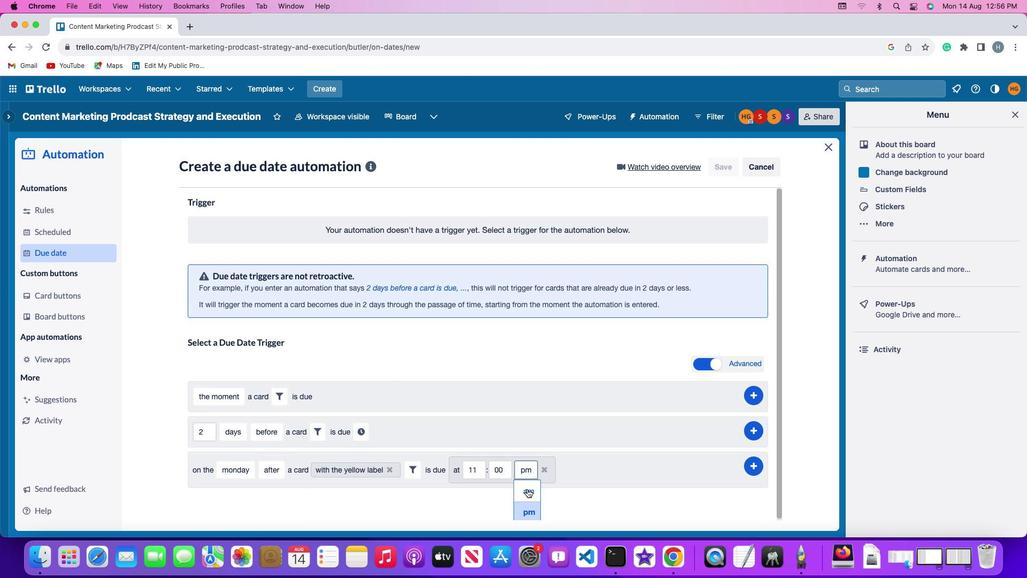 
Action: Mouse moved to (761, 463)
Screenshot: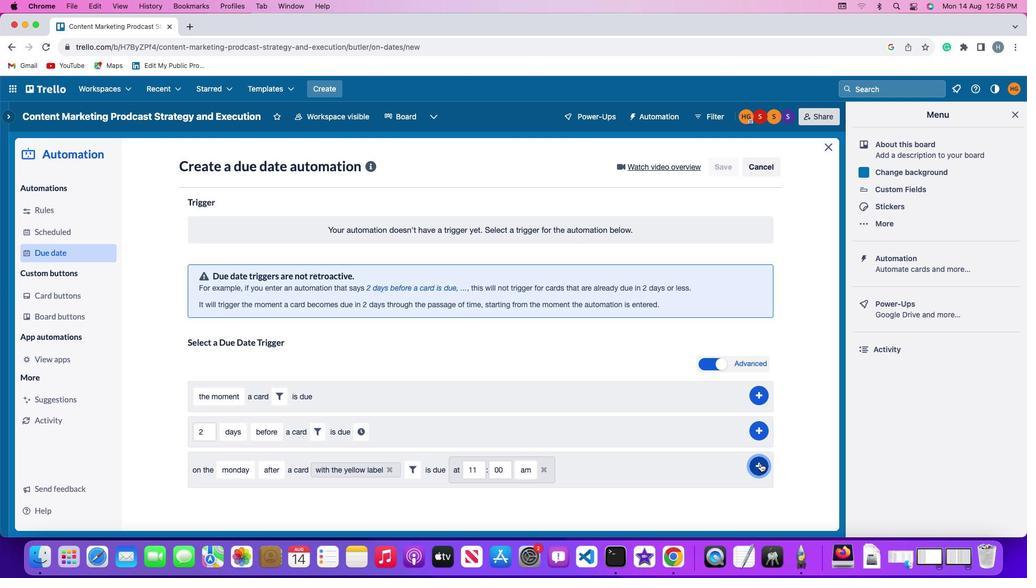 
Action: Mouse pressed left at (761, 463)
Screenshot: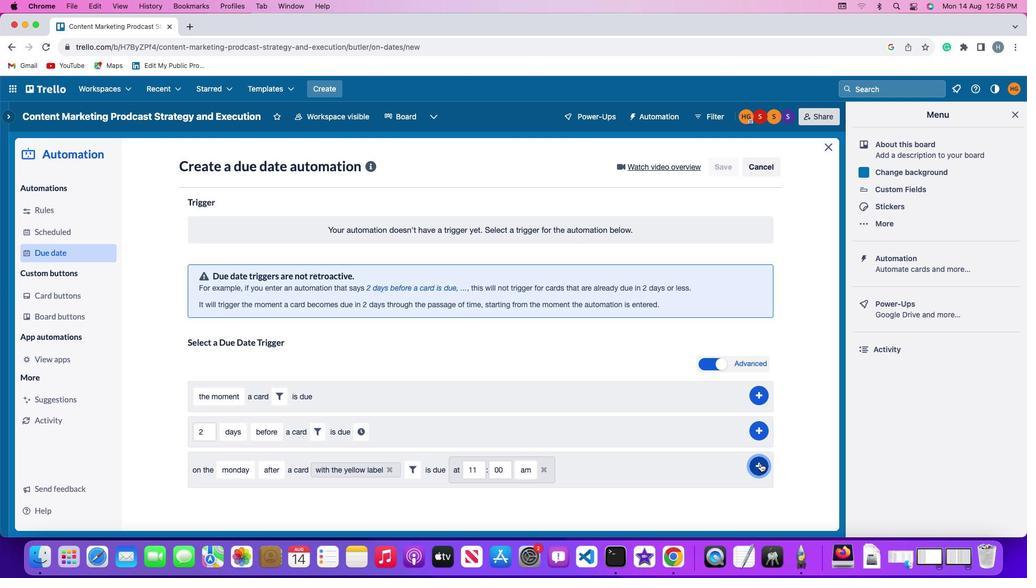 
Action: Mouse moved to (803, 363)
Screenshot: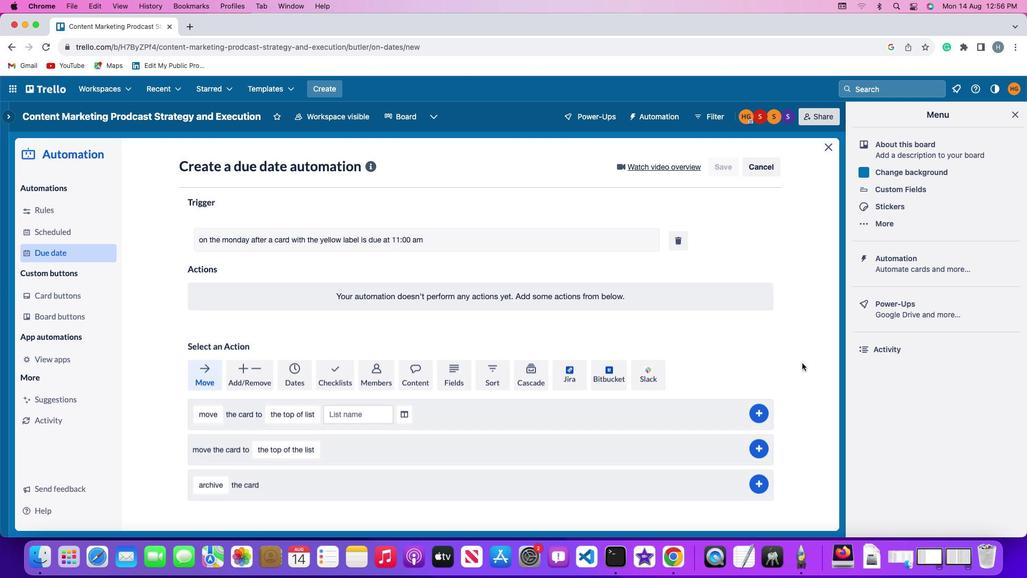 
